 Task: Add an event with the title Second Project Risk Mitigation and Contingency Planning, date '2023/10/12', time 7:50 AM to 9:50 AMand add a description: Conduct a detailed analysis of each identified risk to determine its root causes, triggers, and potential warning signs. This analysis helps in understanding the nature and characteristics of each risk and provides insights into appropriate mitigation strategies., put the event into Yellow category . Add location for the event as: 123 Main Street, City Center, New York, USA, logged in from the account softage.8@softage.netand send the event invitation to softage.5@softage.net and softage.6@softage.net. Set a reminder for the event 15 minutes before
Action: Mouse moved to (125, 156)
Screenshot: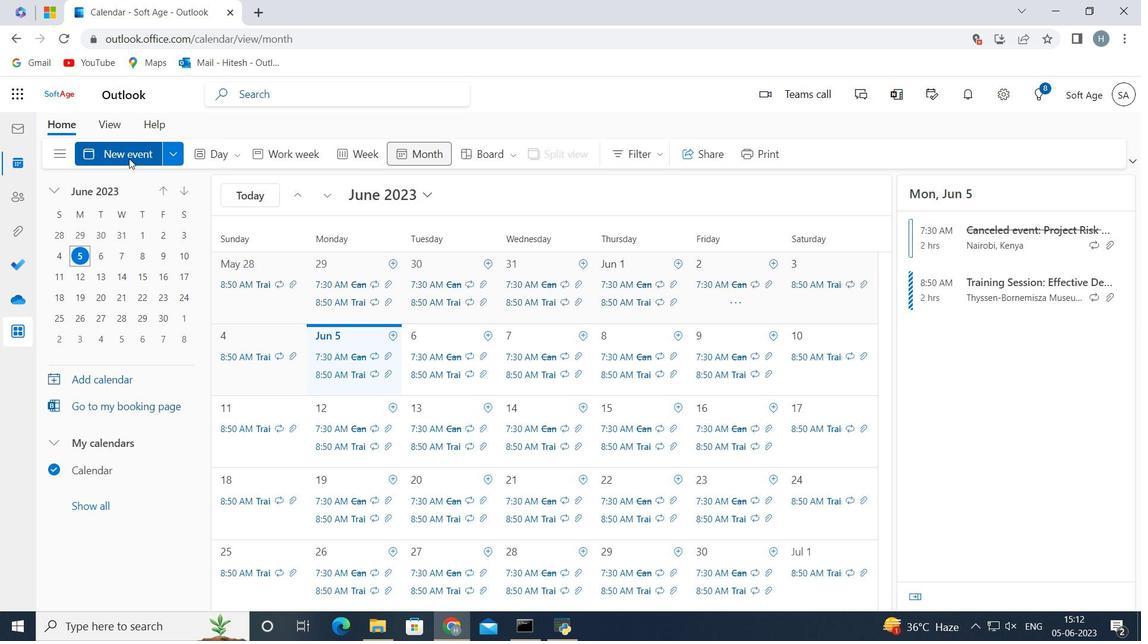 
Action: Mouse pressed left at (125, 156)
Screenshot: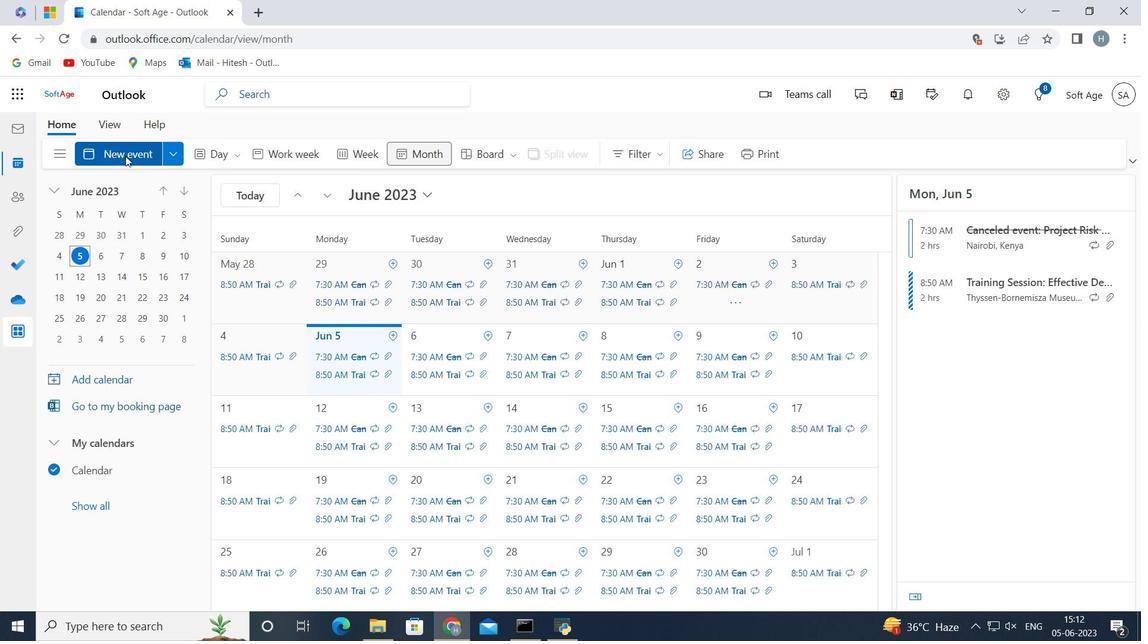 
Action: Mouse moved to (293, 241)
Screenshot: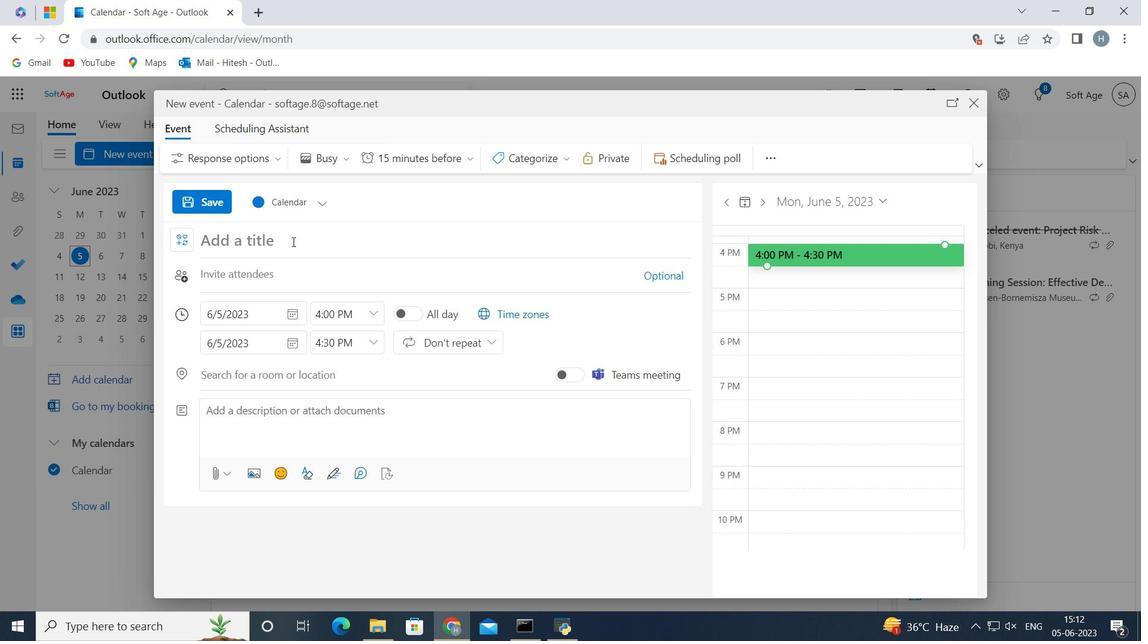 
Action: Mouse pressed left at (293, 241)
Screenshot: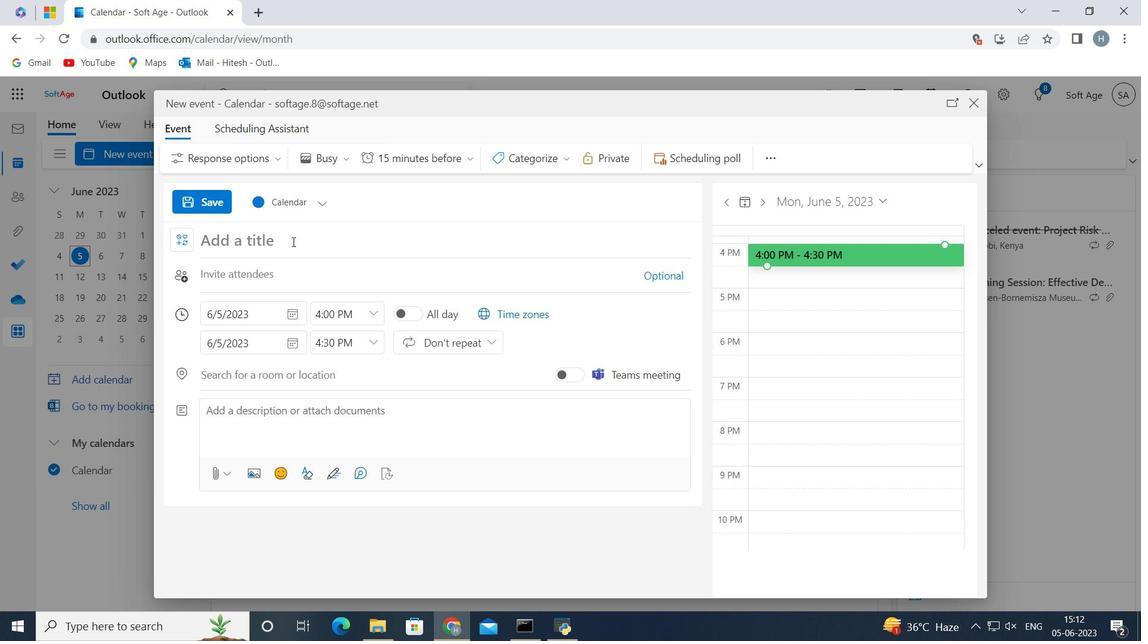 
Action: Key pressed <Key.shift>Second<Key.space><Key.shift>Project<Key.space><Key.shift>Risk<Key.space><Key.shift>Mitigation<Key.space>and<Key.space><Key.shift>Contingency<Key.space><Key.shift>Planning<Key.space>
Screenshot: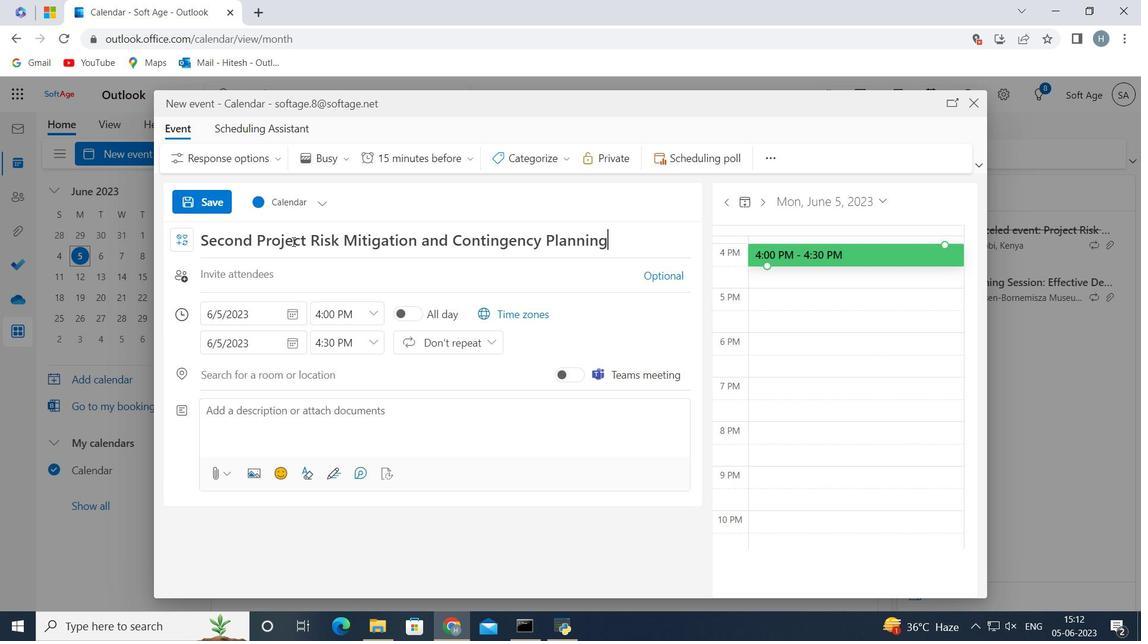 
Action: Mouse moved to (291, 312)
Screenshot: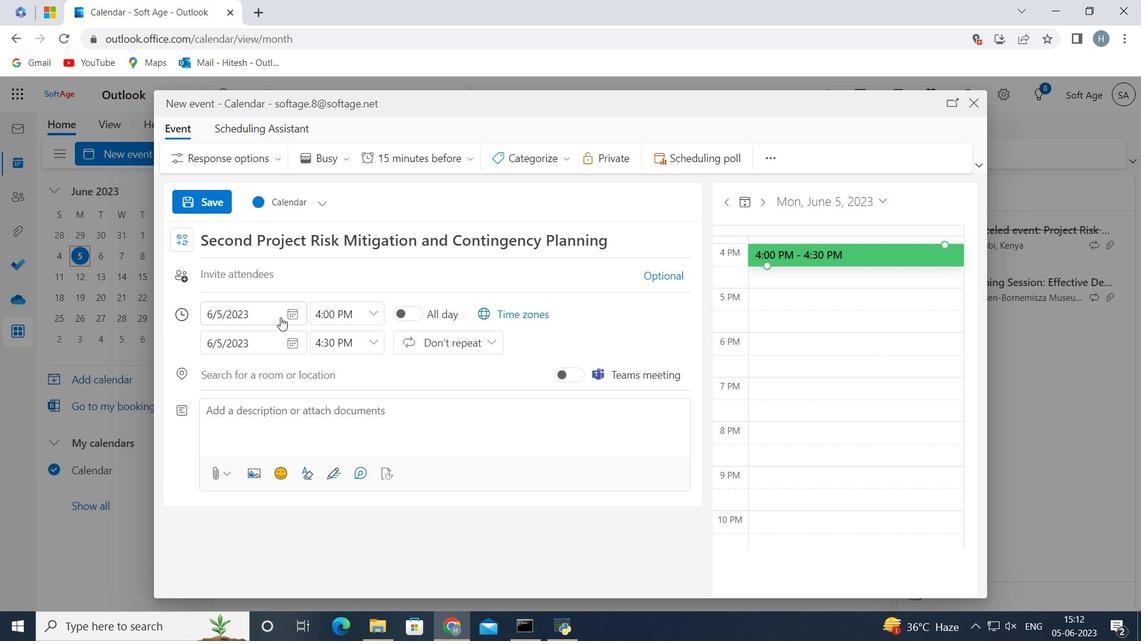 
Action: Mouse pressed left at (291, 312)
Screenshot: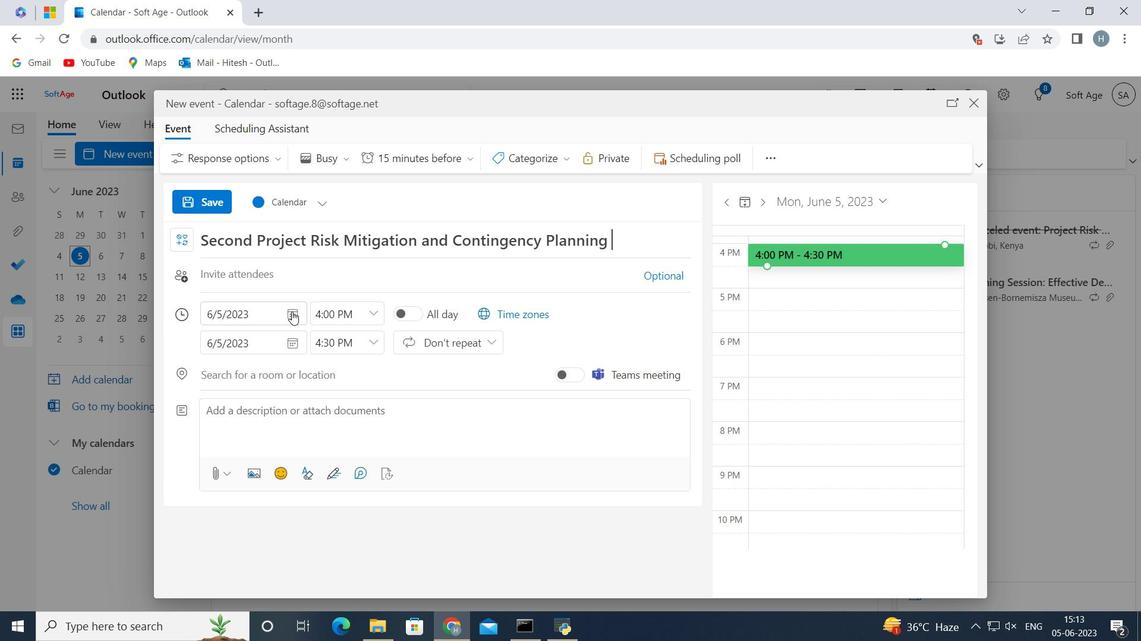 
Action: Mouse moved to (241, 343)
Screenshot: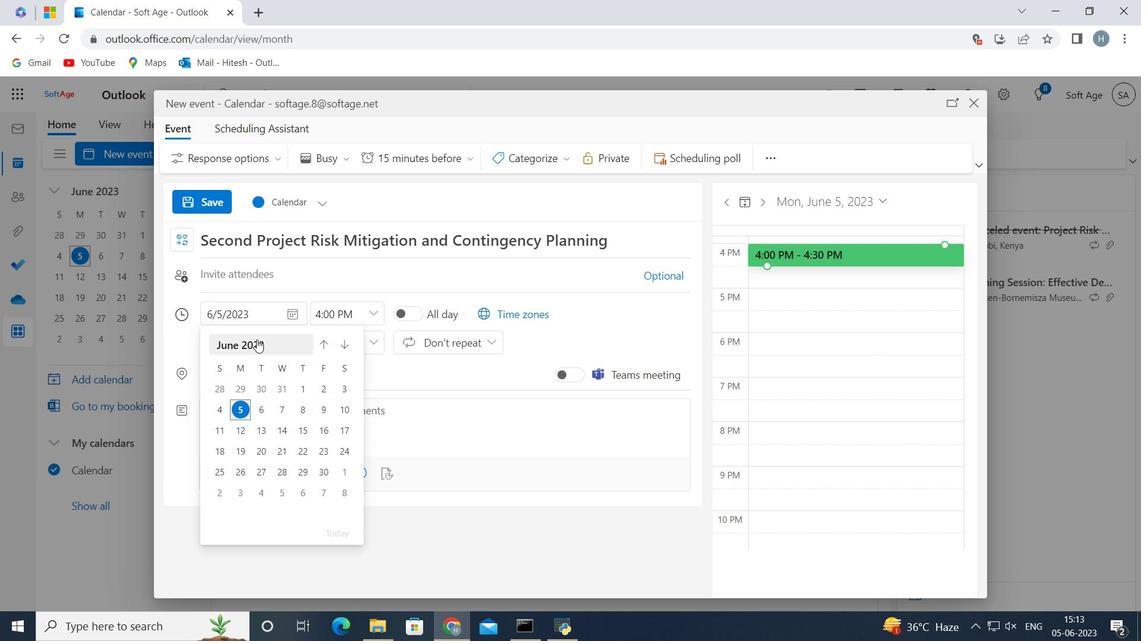 
Action: Mouse pressed left at (241, 343)
Screenshot: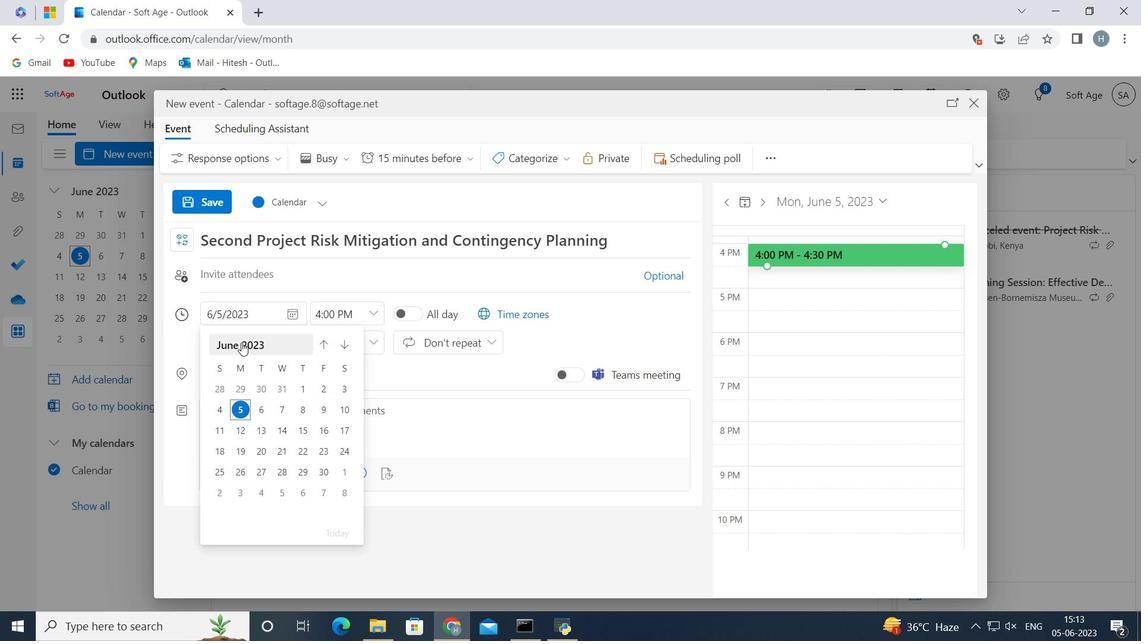 
Action: Mouse moved to (271, 452)
Screenshot: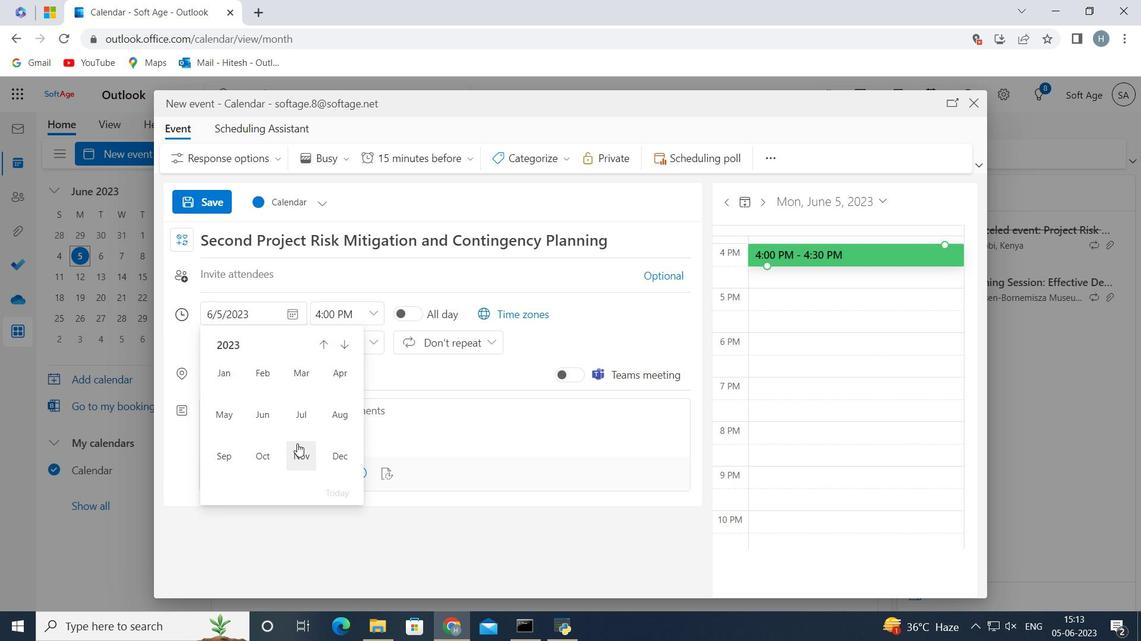 
Action: Mouse pressed left at (271, 452)
Screenshot: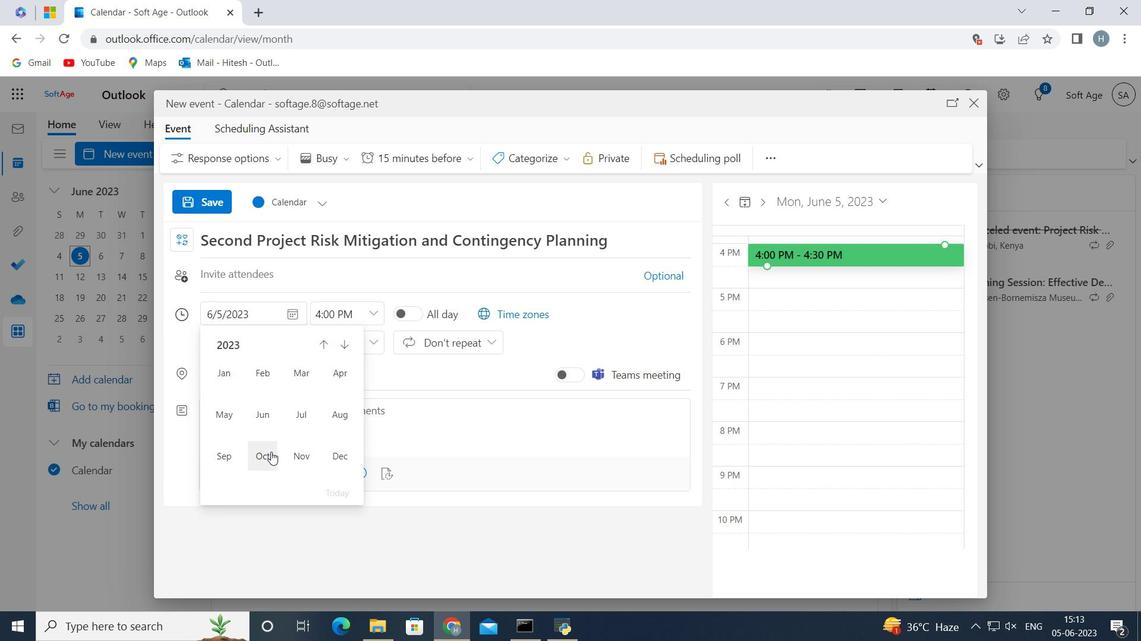 
Action: Mouse moved to (304, 410)
Screenshot: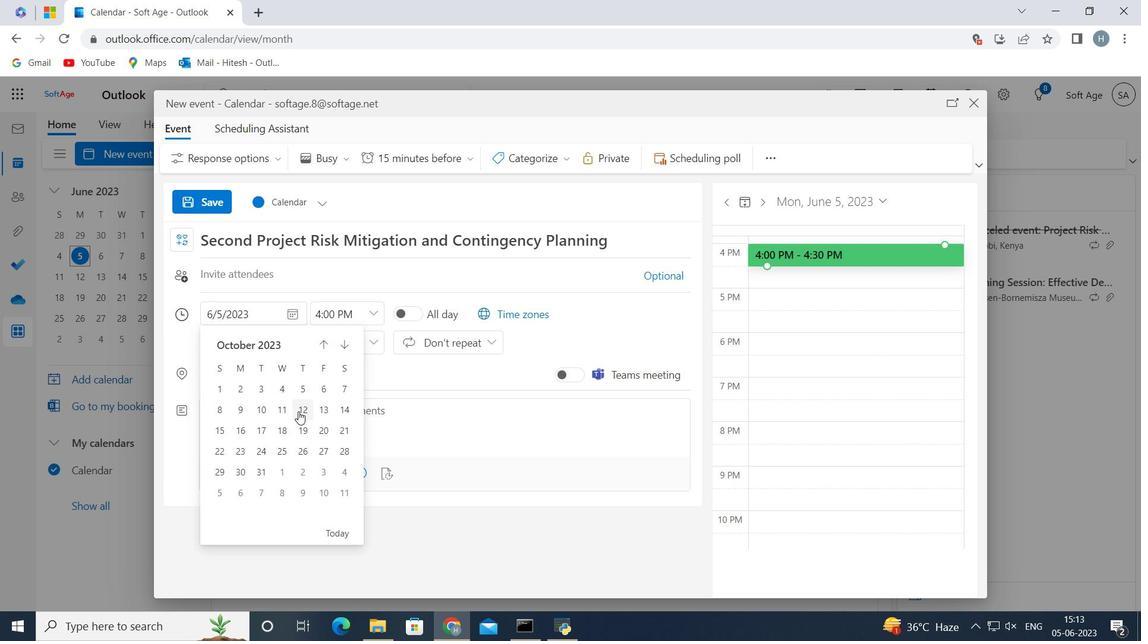 
Action: Mouse pressed left at (304, 410)
Screenshot: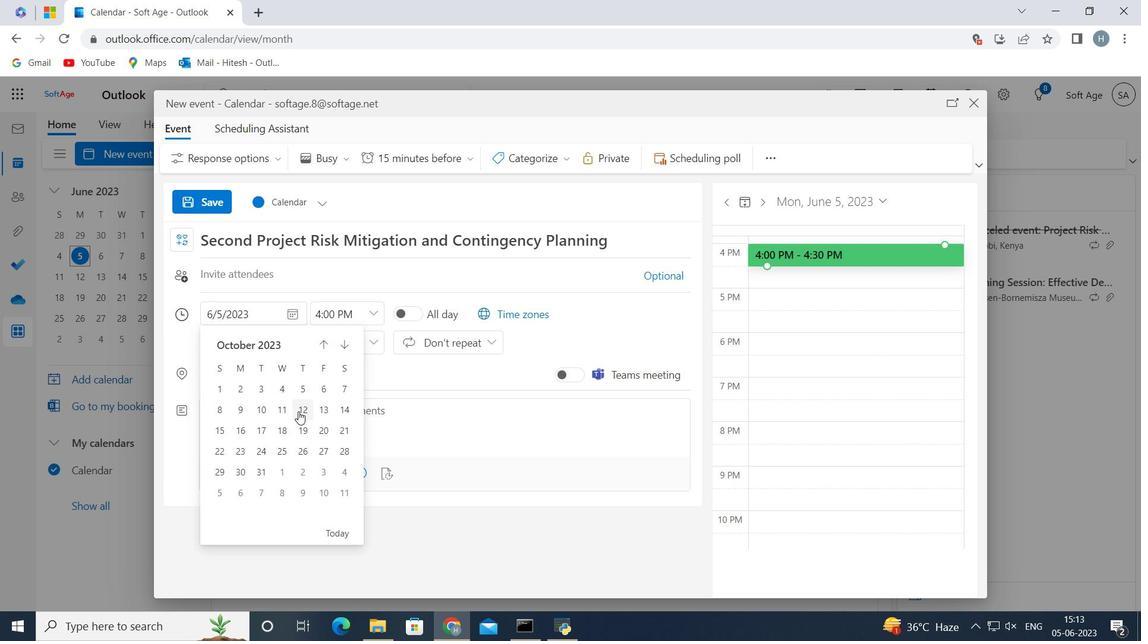 
Action: Mouse moved to (378, 310)
Screenshot: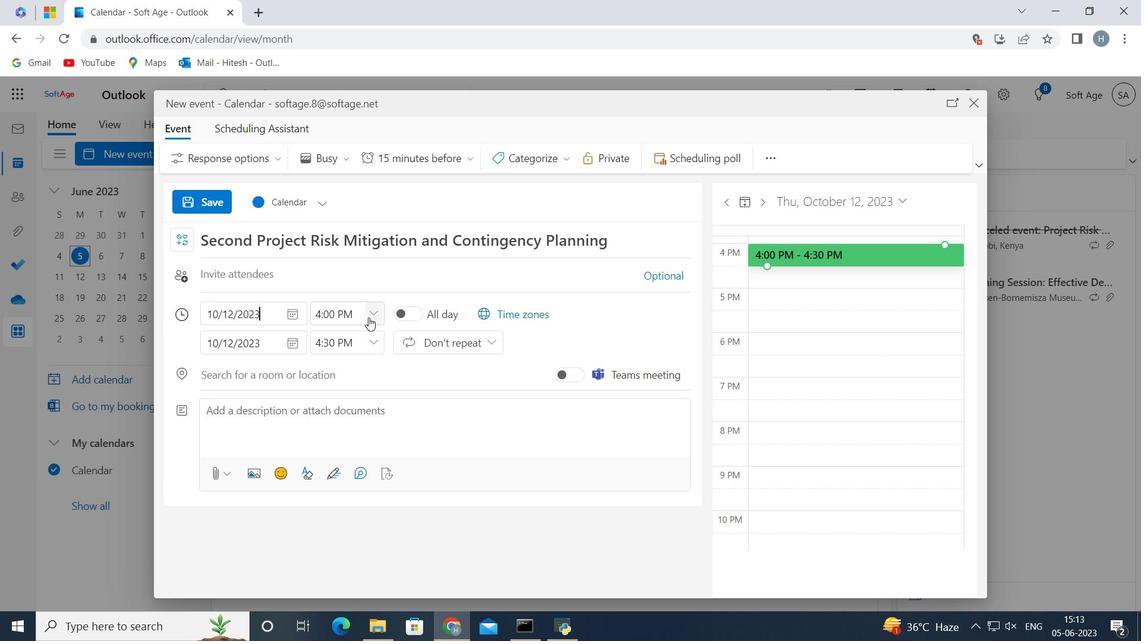 
Action: Mouse pressed left at (378, 310)
Screenshot: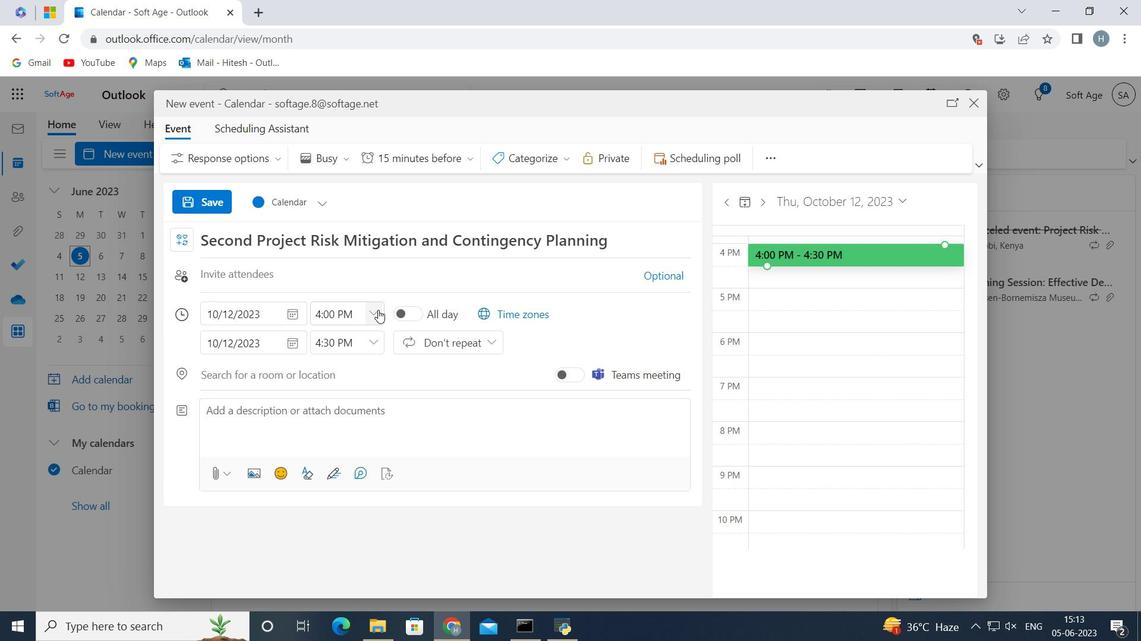 
Action: Mouse moved to (335, 391)
Screenshot: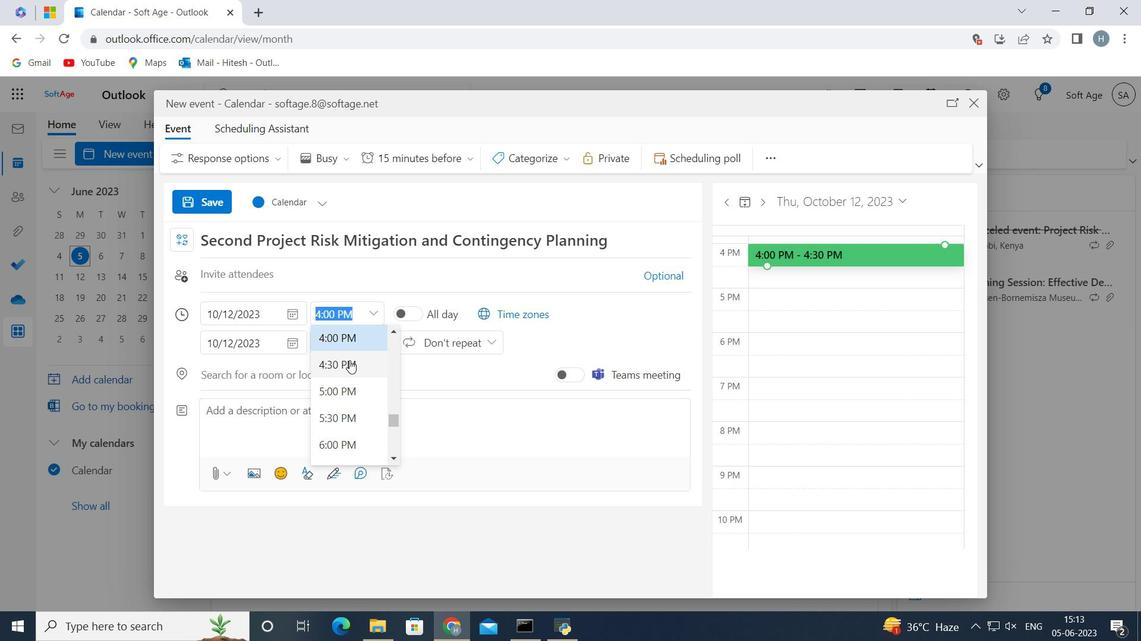 
Action: Mouse scrolled (335, 392) with delta (0, 0)
Screenshot: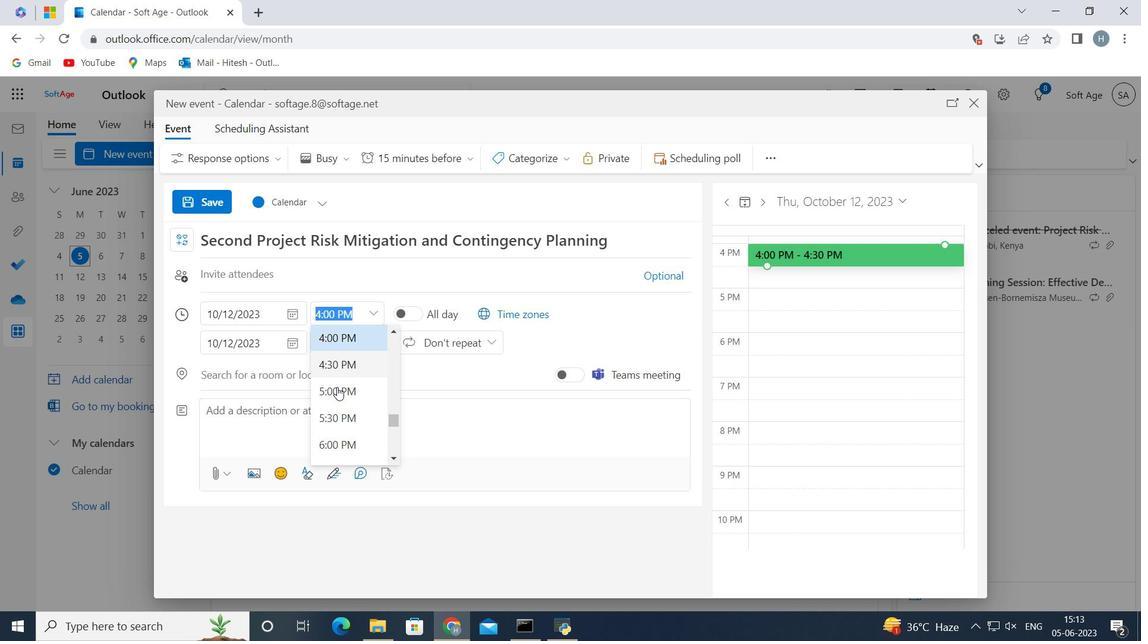 
Action: Mouse scrolled (335, 392) with delta (0, 0)
Screenshot: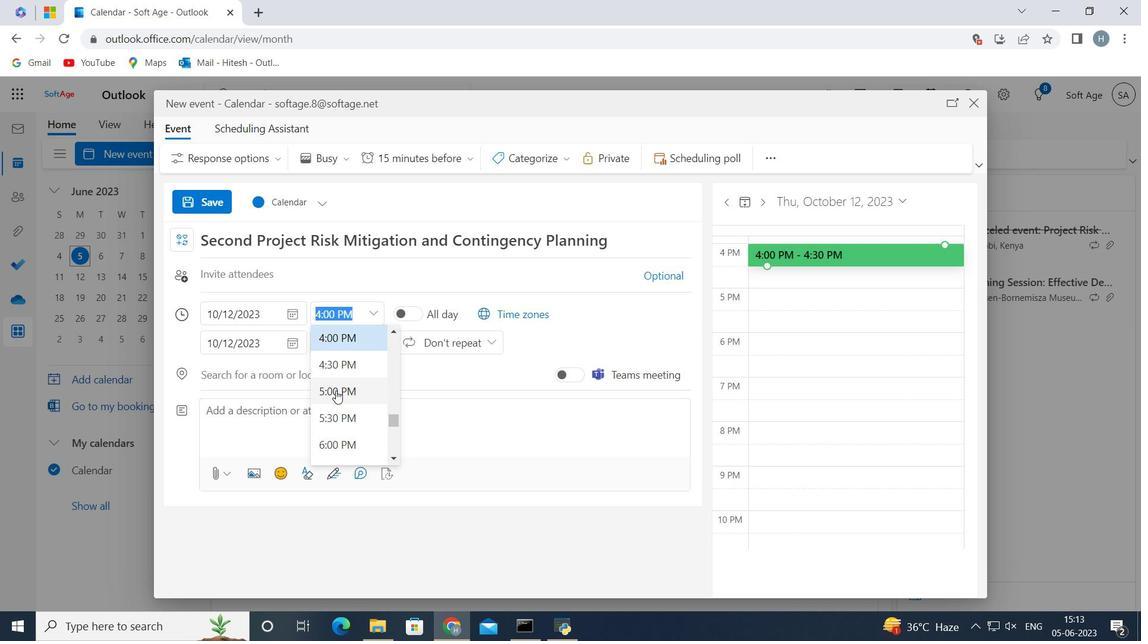 
Action: Mouse scrolled (335, 392) with delta (0, 0)
Screenshot: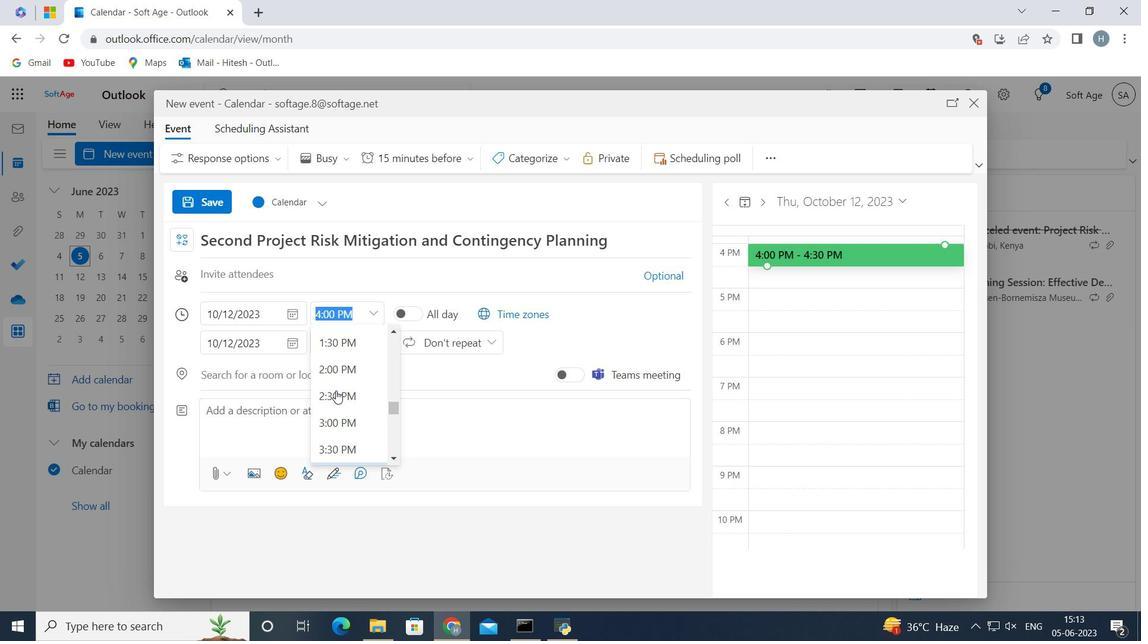 
Action: Mouse scrolled (335, 392) with delta (0, 0)
Screenshot: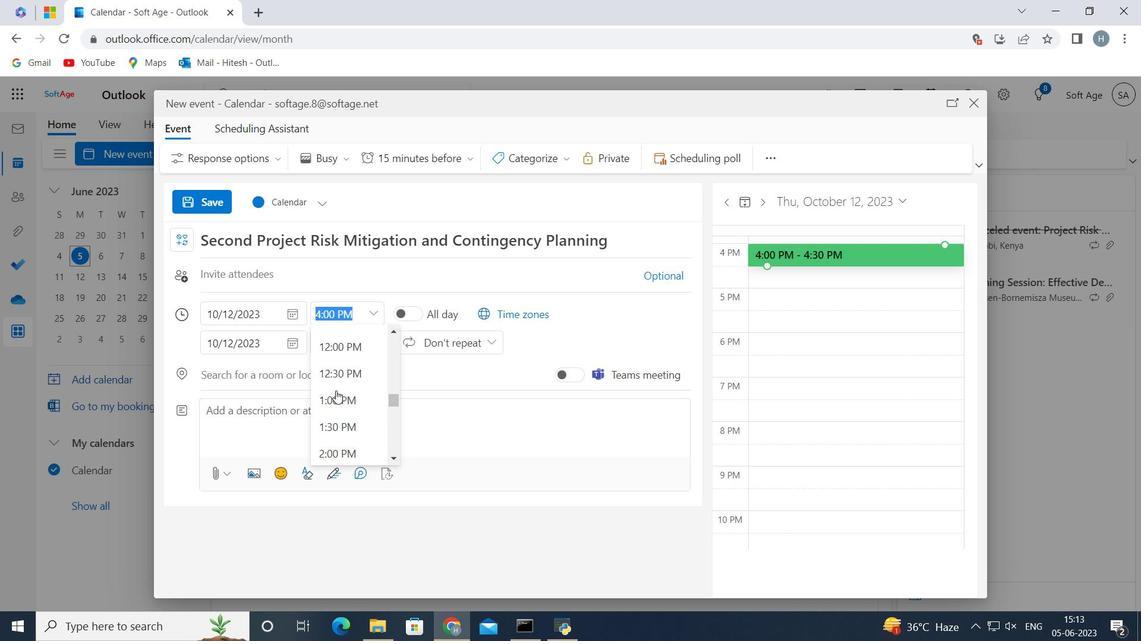 
Action: Mouse scrolled (335, 392) with delta (0, 0)
Screenshot: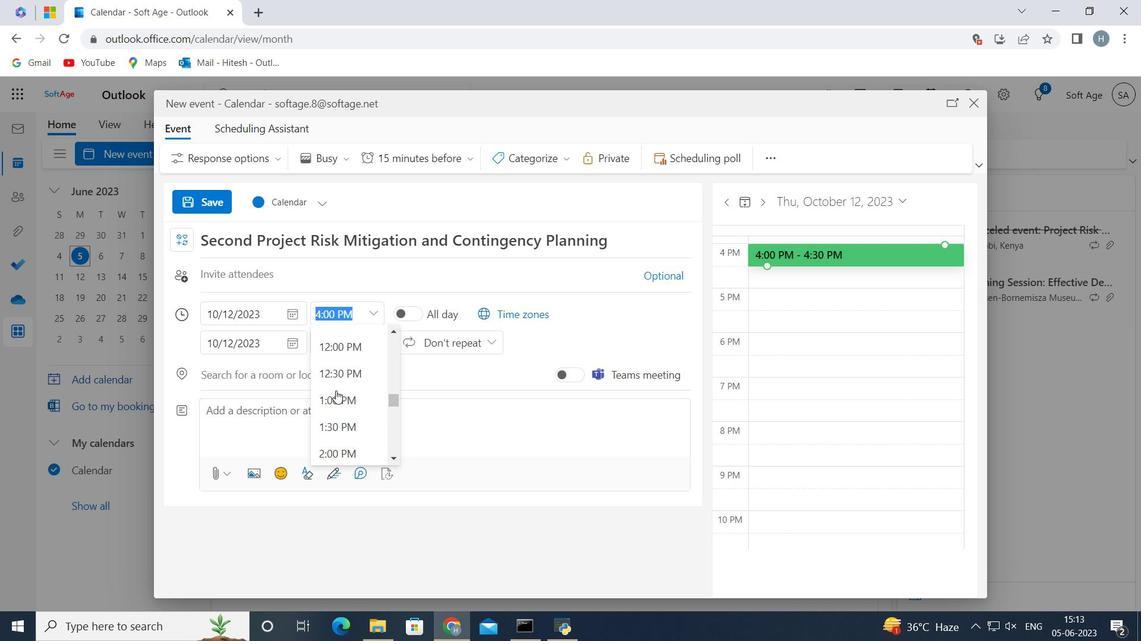 
Action: Mouse scrolled (335, 392) with delta (0, 0)
Screenshot: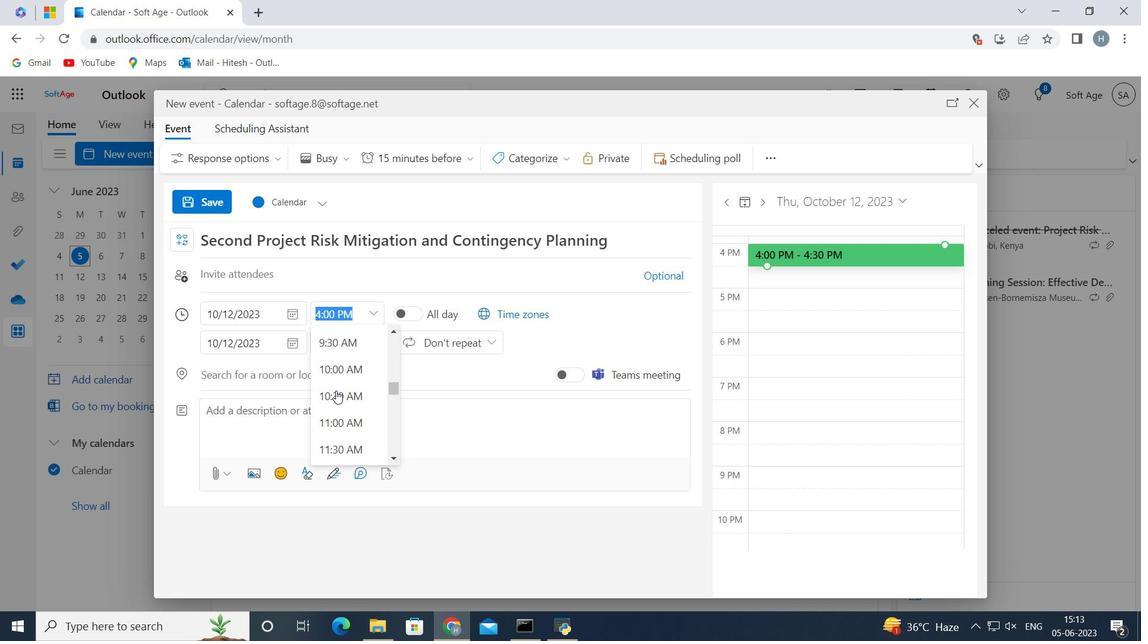
Action: Mouse scrolled (335, 392) with delta (0, 0)
Screenshot: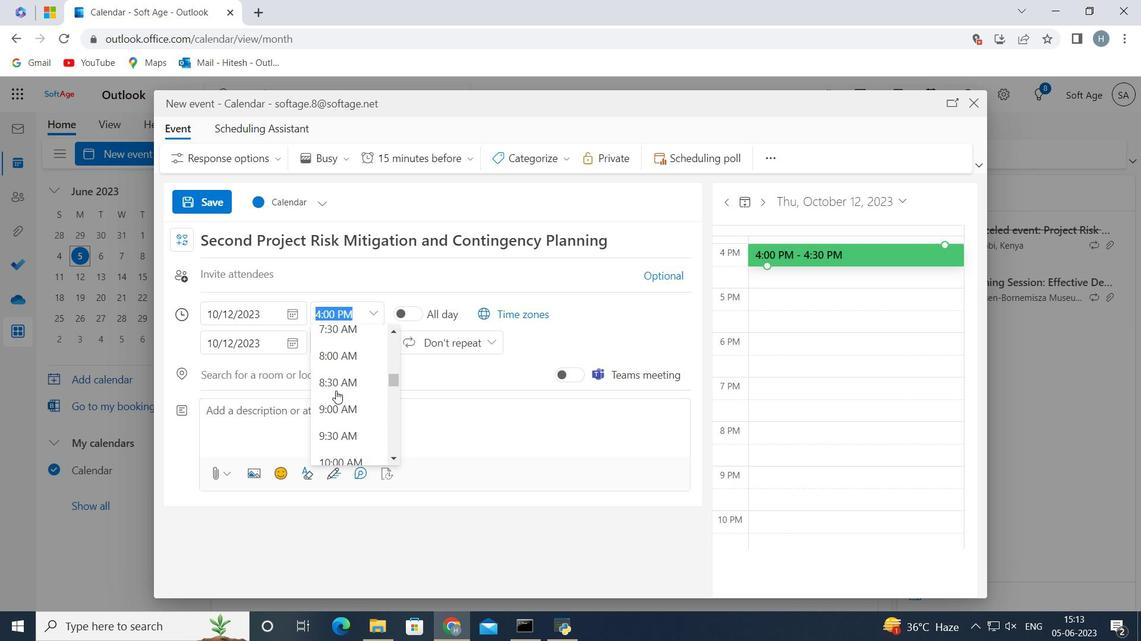
Action: Mouse moved to (329, 400)
Screenshot: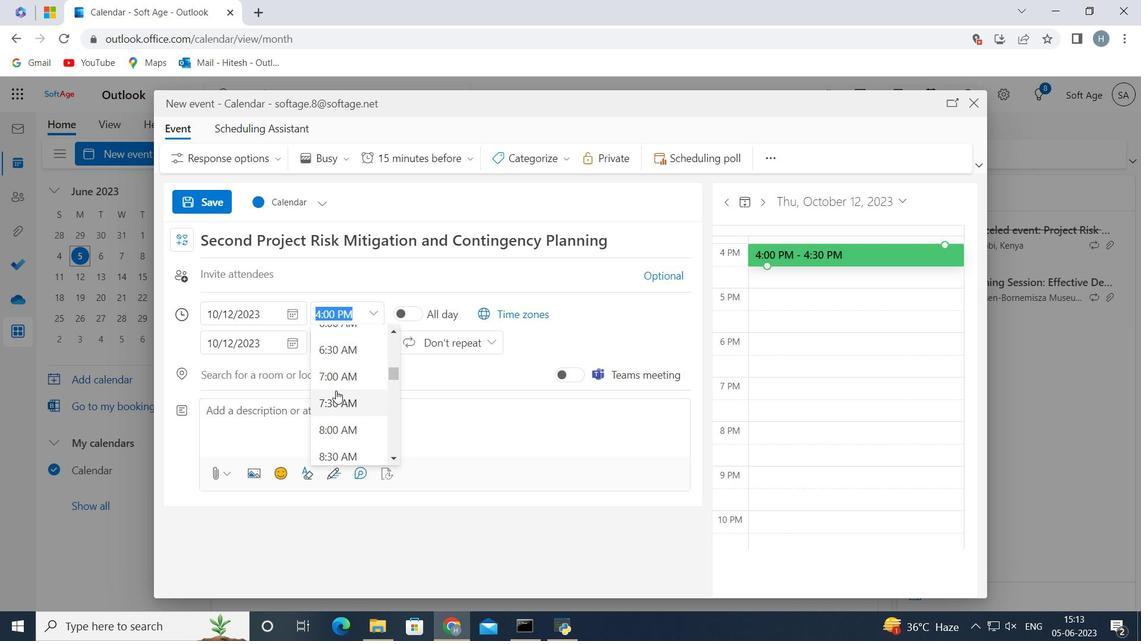 
Action: Mouse pressed left at (329, 400)
Screenshot: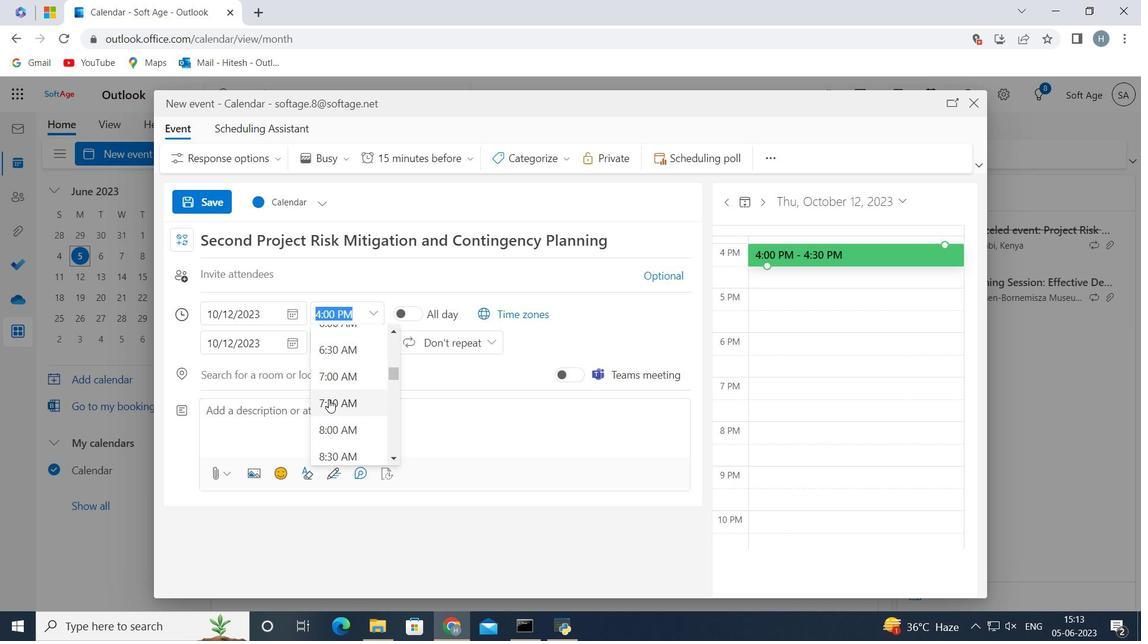 
Action: Mouse moved to (330, 310)
Screenshot: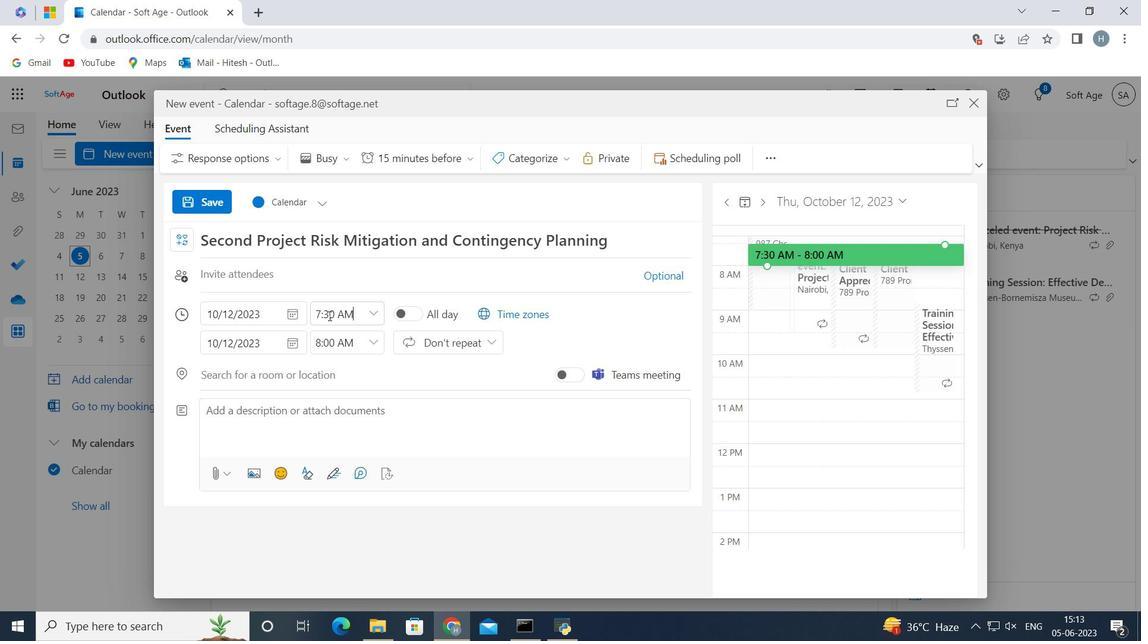 
Action: Mouse pressed left at (330, 310)
Screenshot: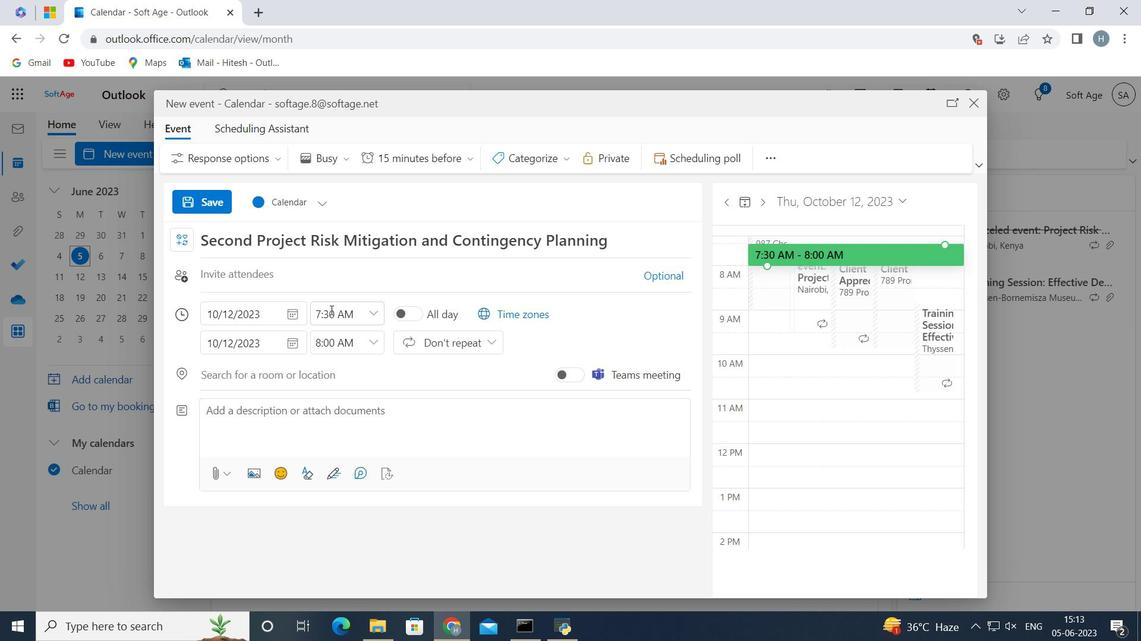 
Action: Key pressed <Key.backspace>5
Screenshot: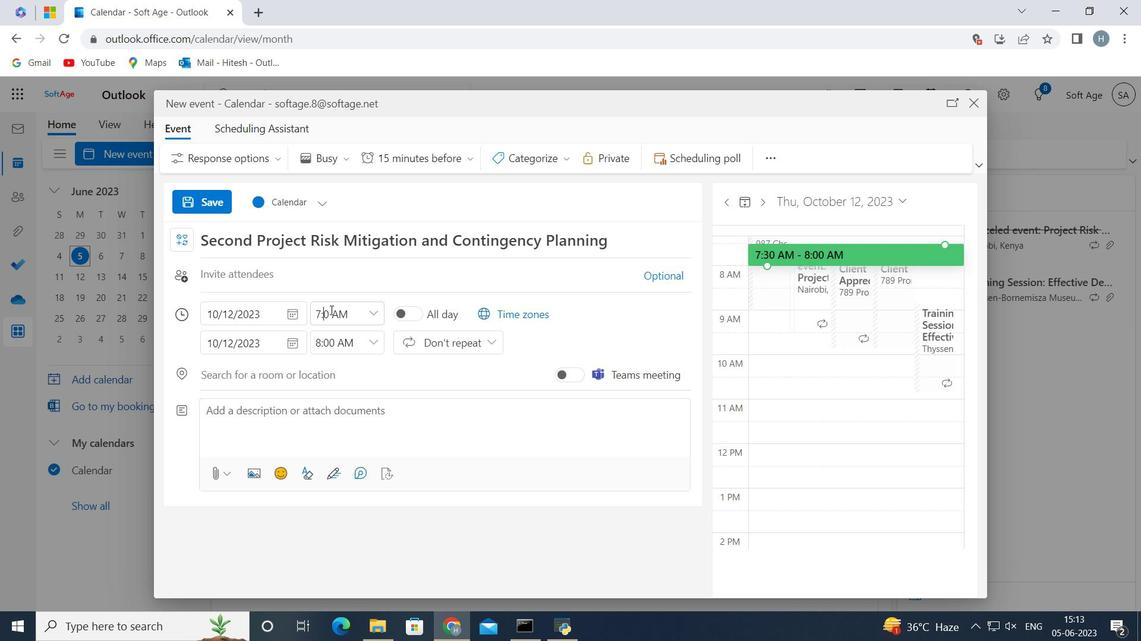 
Action: Mouse moved to (368, 341)
Screenshot: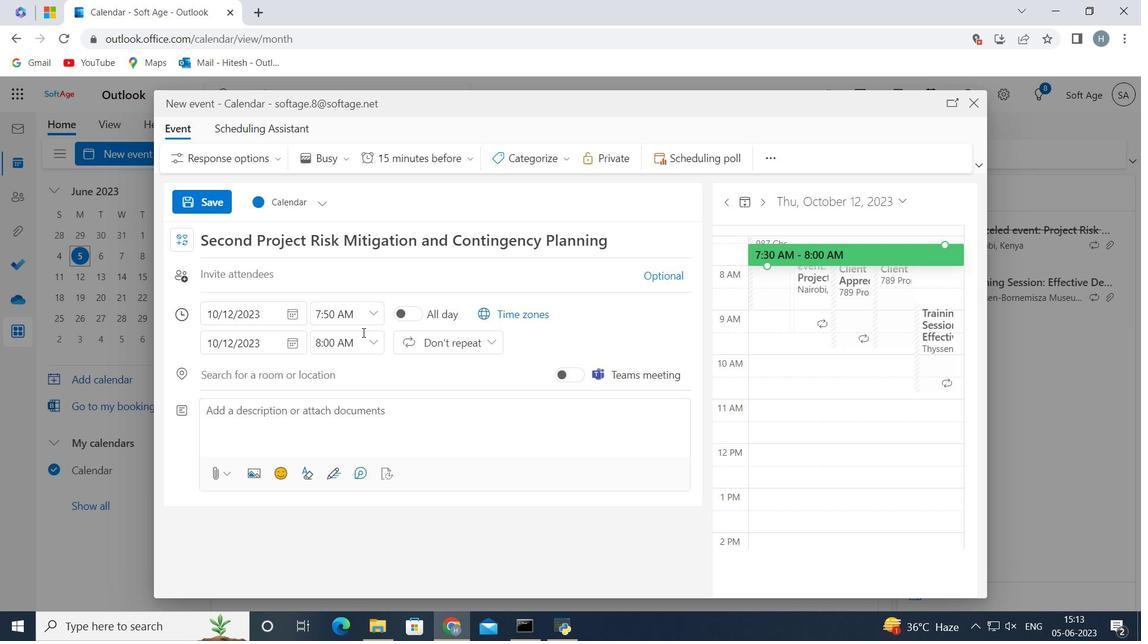 
Action: Mouse pressed left at (368, 341)
Screenshot: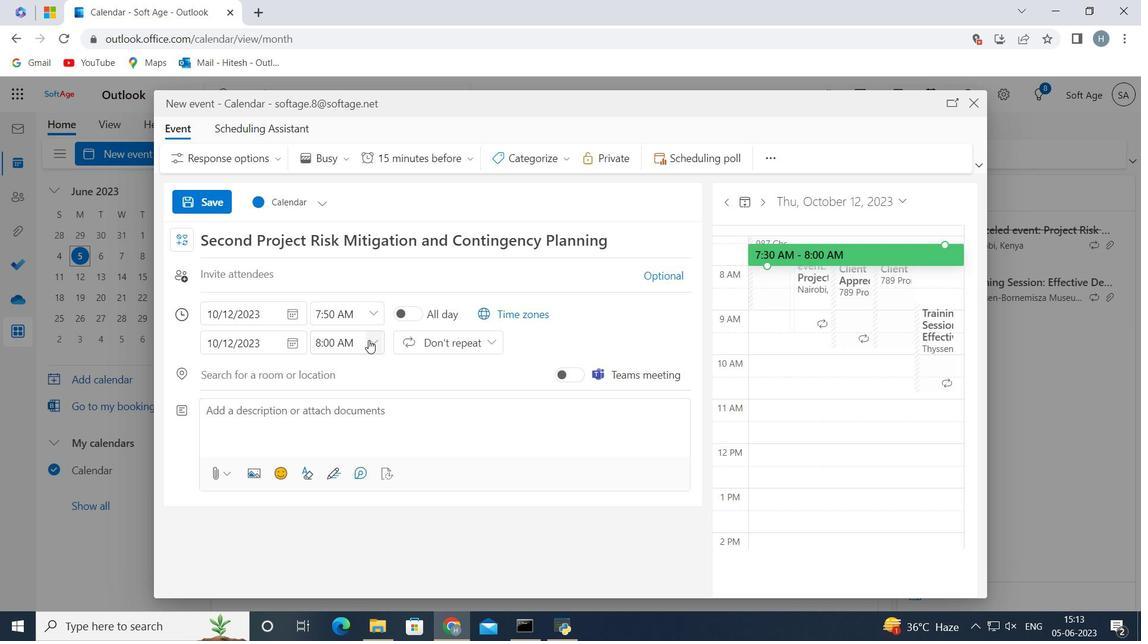 
Action: Mouse moved to (354, 443)
Screenshot: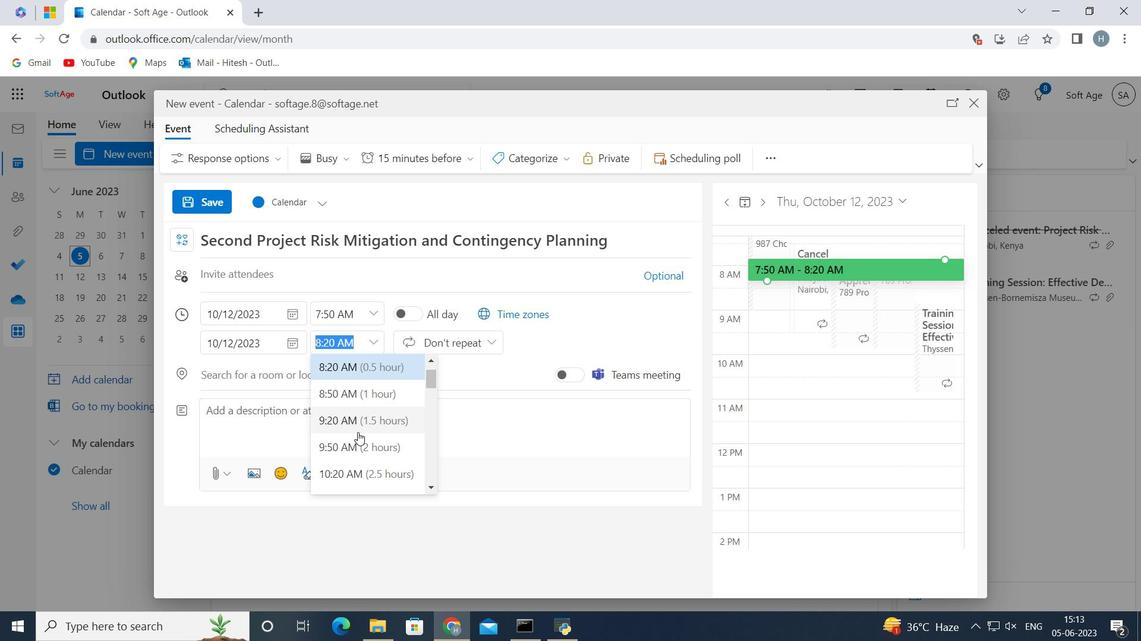 
Action: Mouse pressed left at (354, 443)
Screenshot: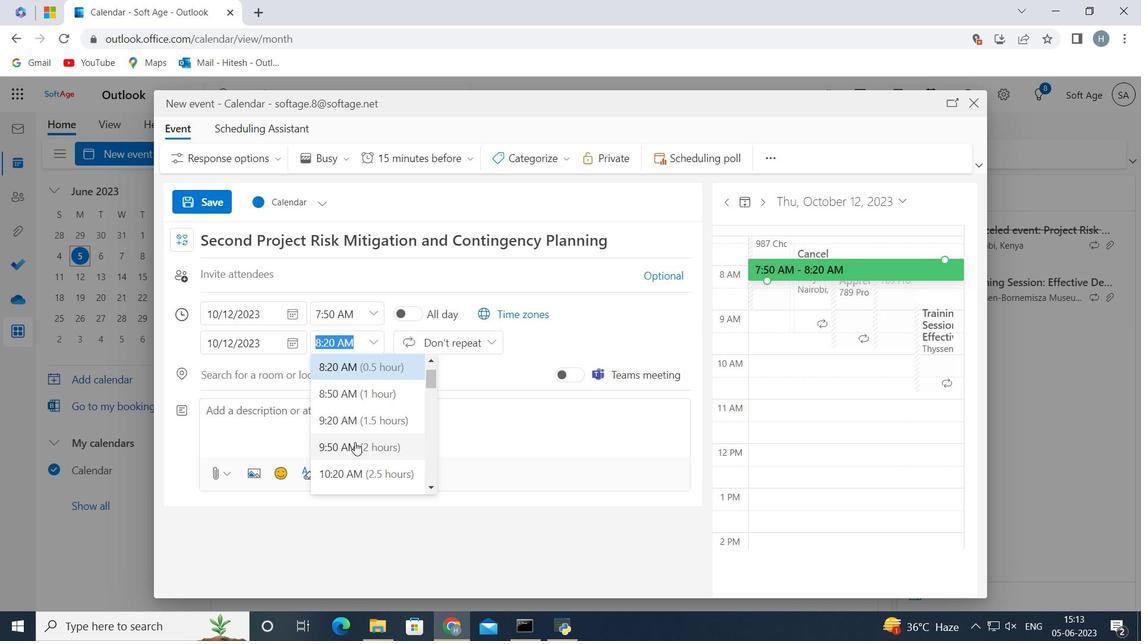 
Action: Mouse moved to (315, 407)
Screenshot: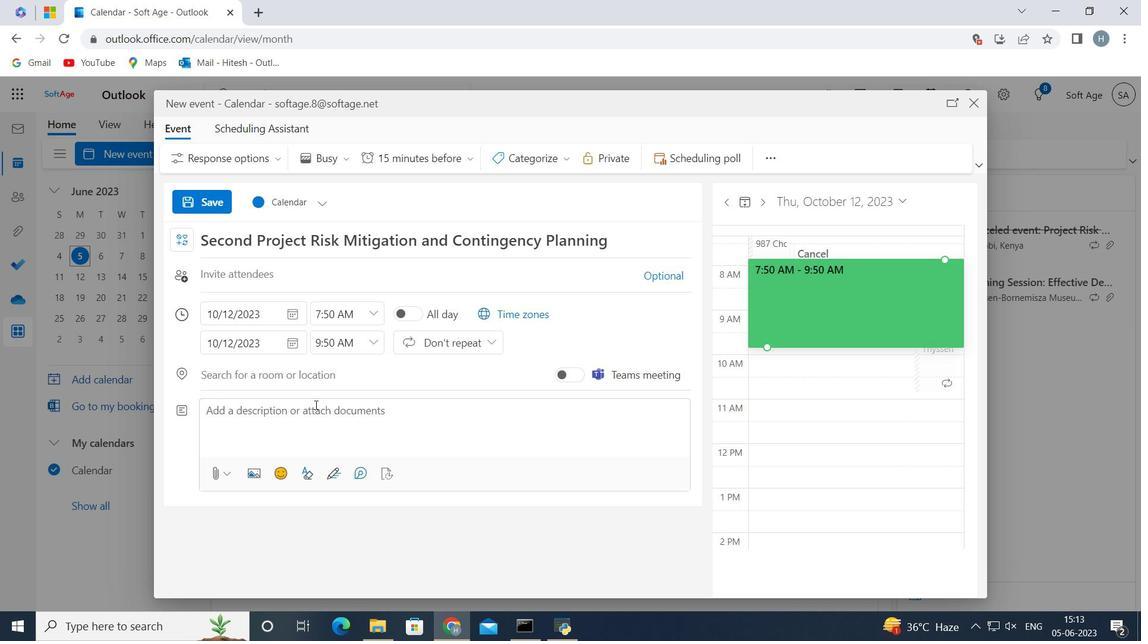 
Action: Mouse pressed left at (315, 407)
Screenshot: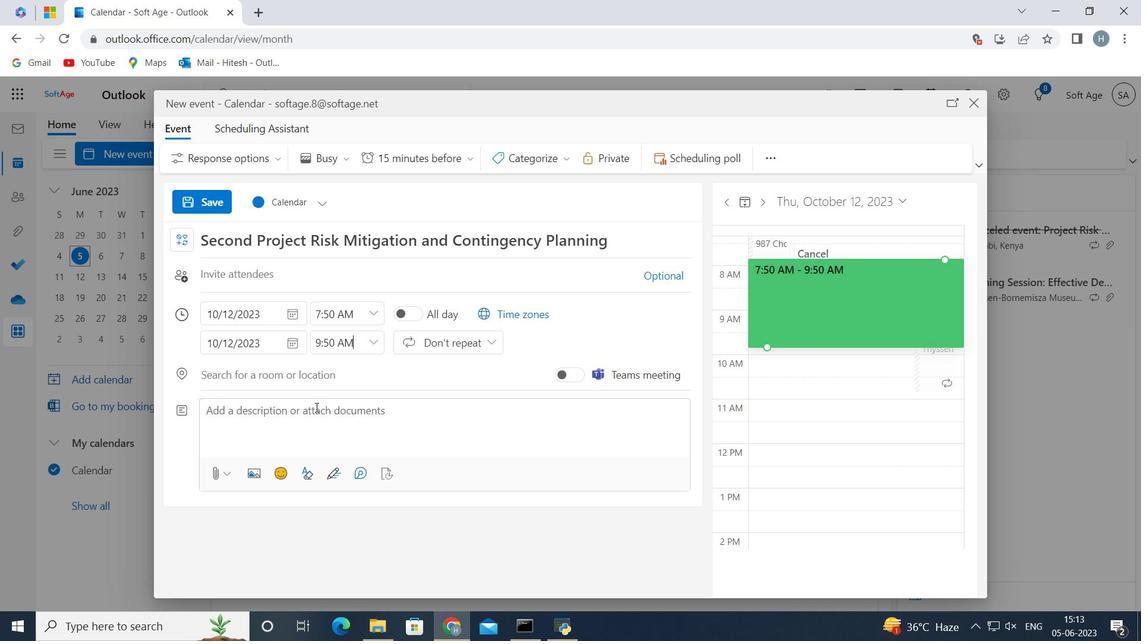 
Action: Key pressed <Key.shift>Conduct<Key.space>a<Key.space>detailed<Key.space>analysis<Key.space>of<Key.space>each<Key.space>identified<Key.space>risk<Key.space>to<Key.space>determine<Key.space>its<Key.space>root<Key.space>causes,<Key.space>triggers,<Key.space>and<Key.space>potential<Key.space>warning<Key.space>signs.<Key.space><Key.shift>This<Key.space>analysis<Key.space>helps<Key.space>in<Key.space>understanding<Key.space>the<Key.space>nature<Key.space>and<Key.space>characteristics<Key.space>of<Key.space>each<Key.space>risk<Key.space>and<Key.space>provides<Key.space>insights<Key.space>into<Key.space>appropriate<Key.space>mitif<Key.backspace>gation<Key.space>strategies.<Key.space>
Screenshot: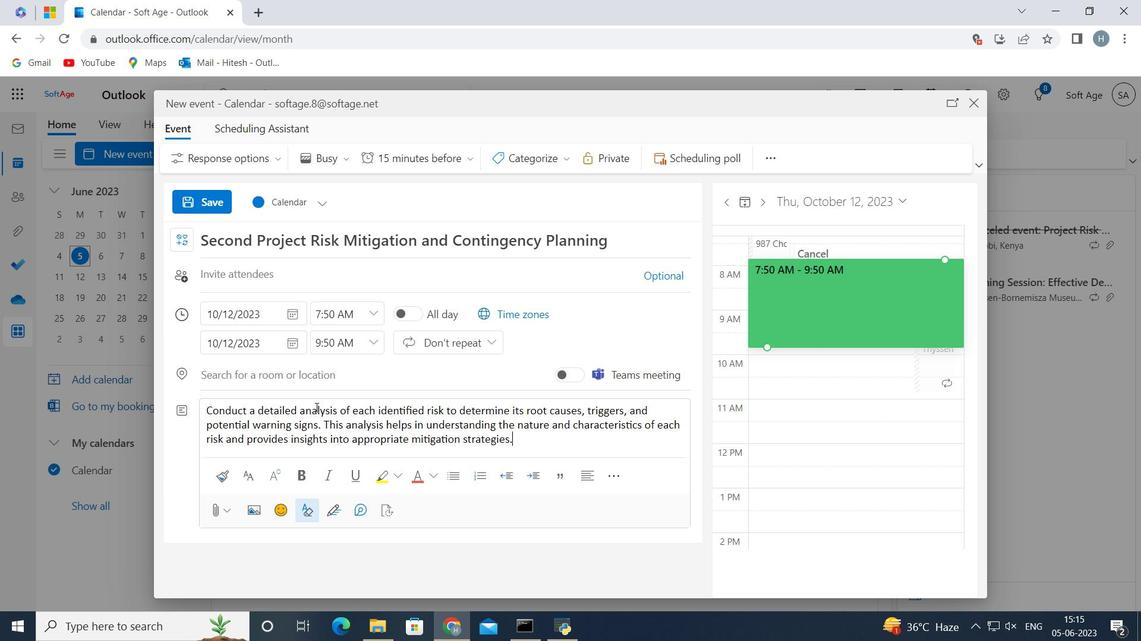 
Action: Mouse scrolled (315, 408) with delta (0, 0)
Screenshot: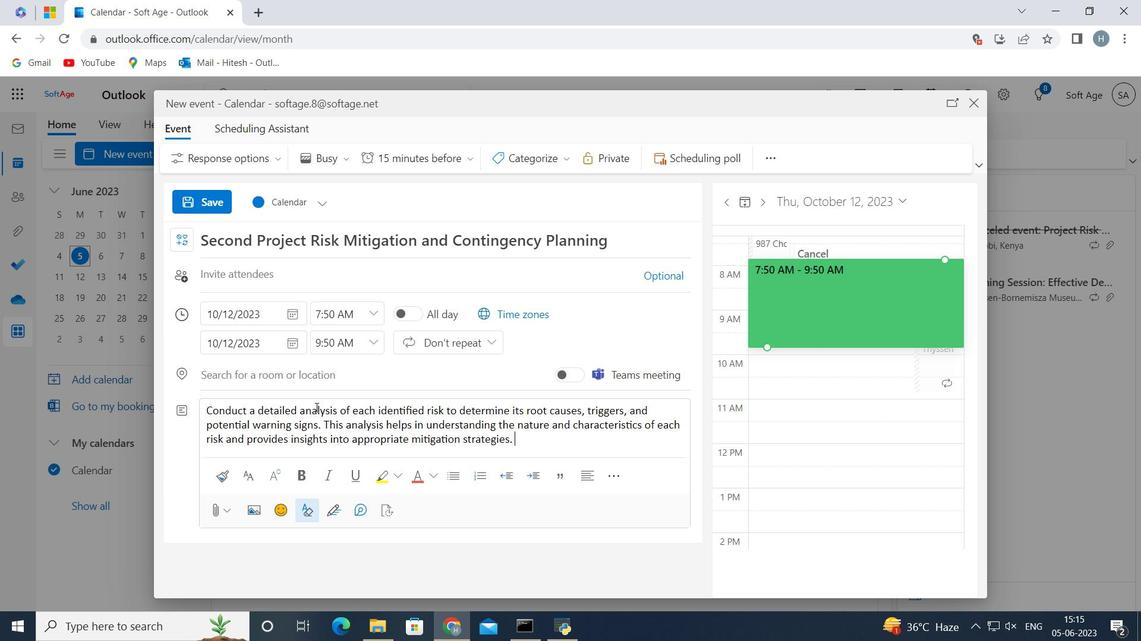
Action: Mouse moved to (528, 162)
Screenshot: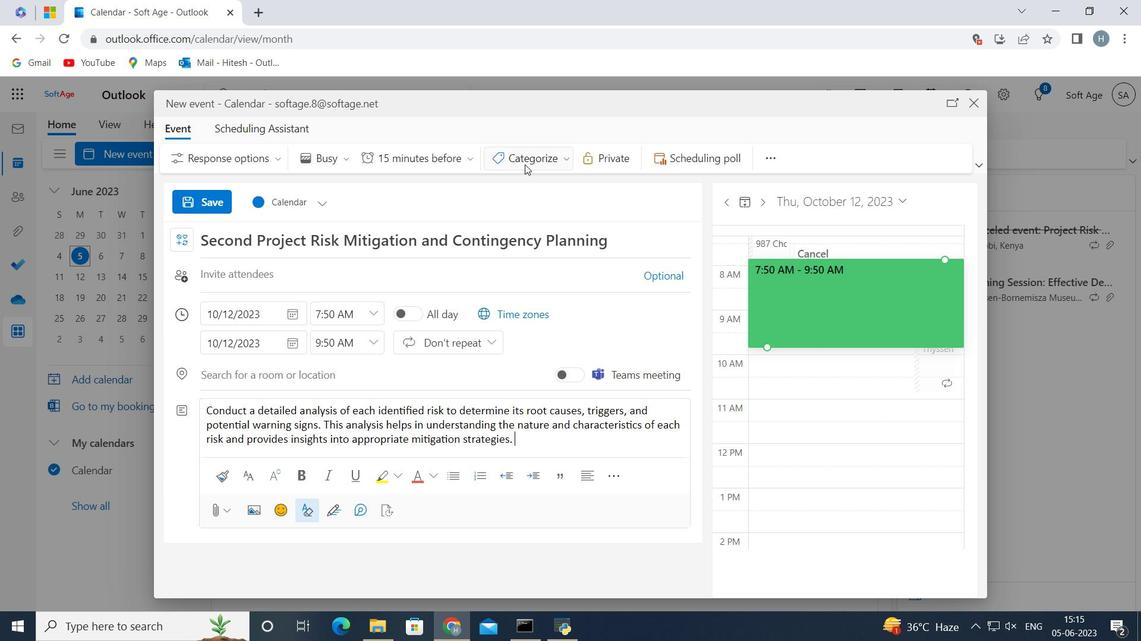 
Action: Mouse pressed left at (528, 162)
Screenshot: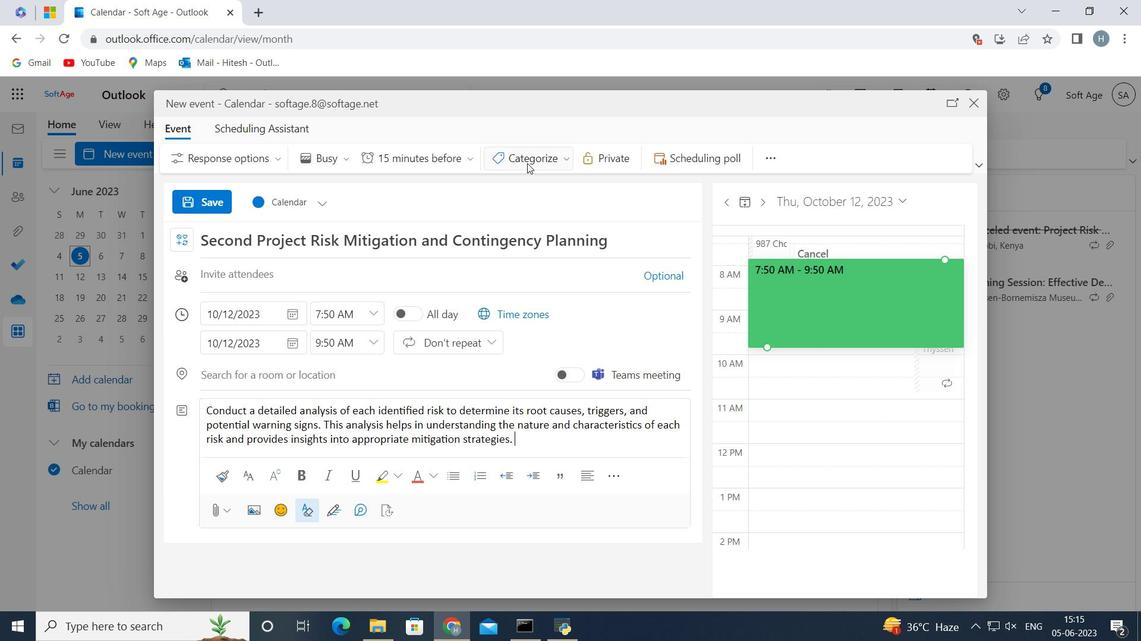 
Action: Mouse moved to (529, 304)
Screenshot: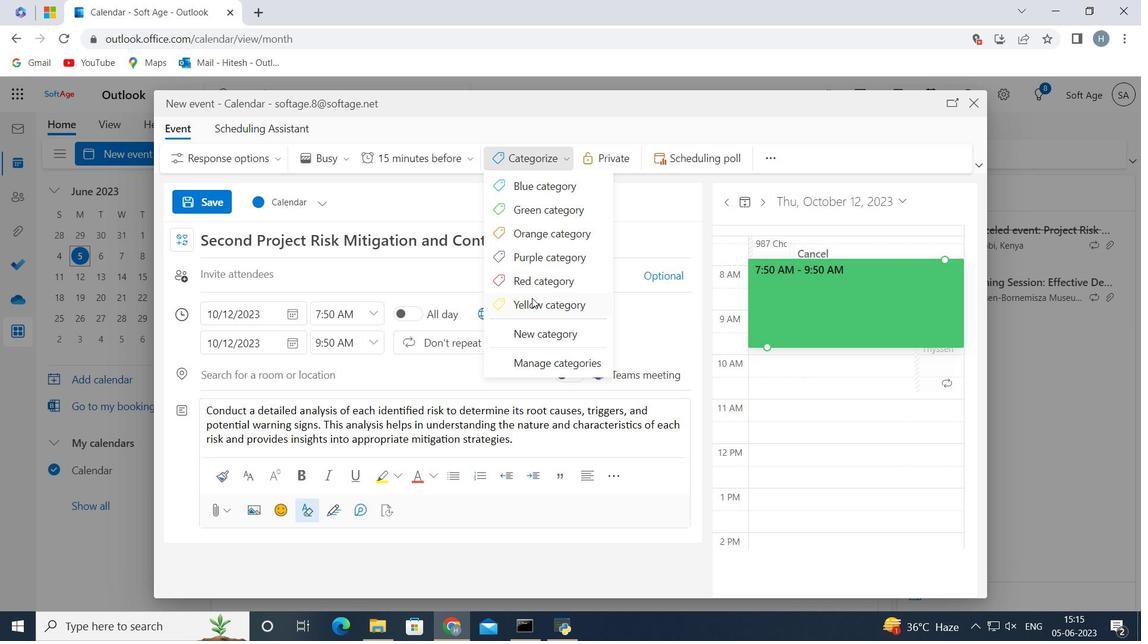 
Action: Mouse pressed left at (529, 304)
Screenshot: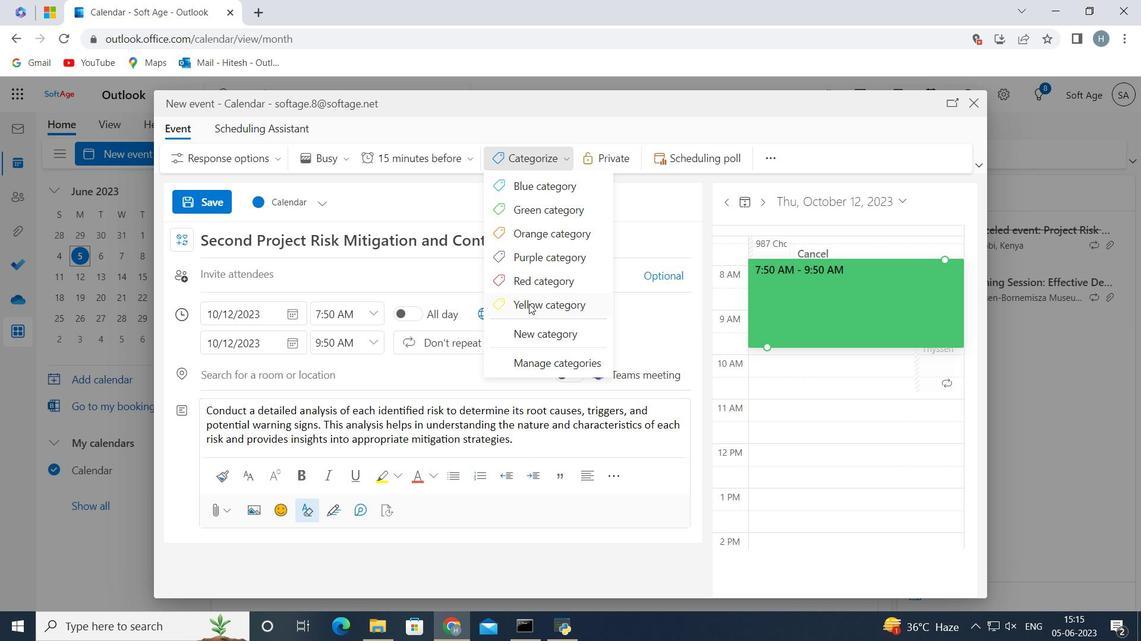 
Action: Mouse moved to (405, 376)
Screenshot: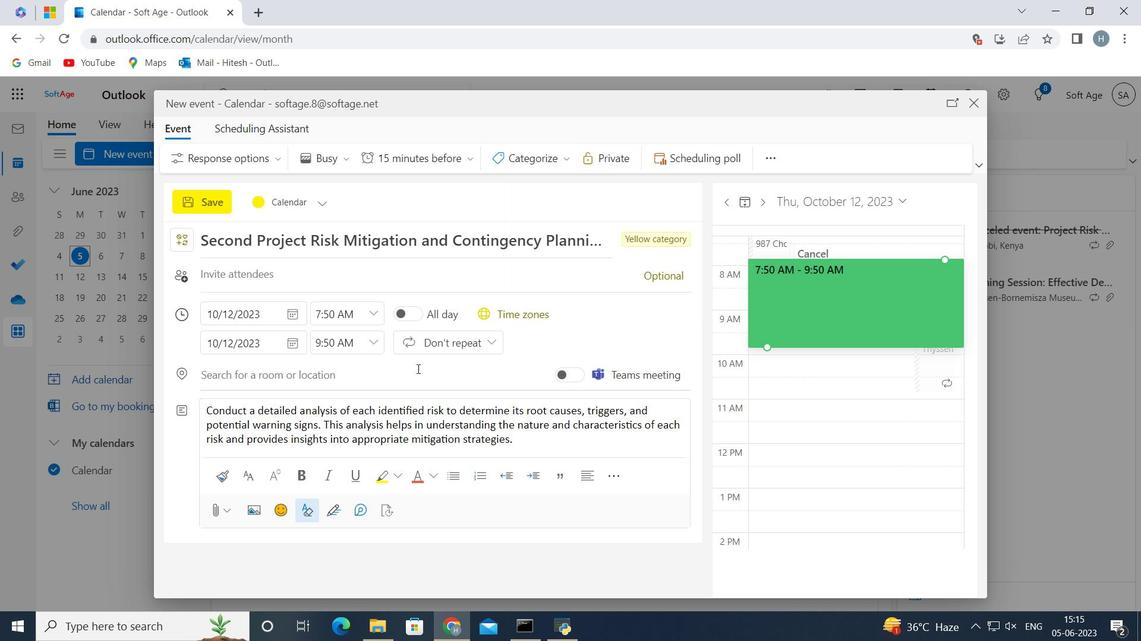 
Action: Mouse pressed left at (405, 376)
Screenshot: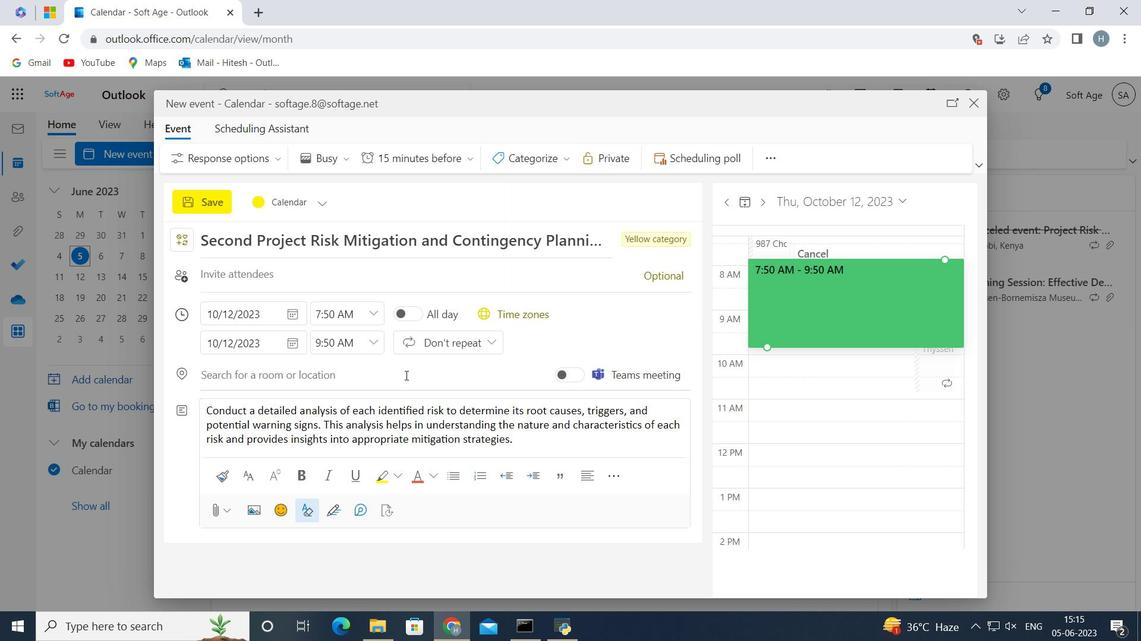 
Action: Key pressed 123<Key.space><Key.shift>Main<Key.space><Key.shift>Street,<Key.space><Key.shift>City<Key.space><Key.shift>Center,<Key.space><Key.shift>New<Key.space><Key.shift><Key.shift><Key.shift>York<Key.space>,<Key.backspace><Key.backspace>,<Key.space><Key.shift>USA<Key.space>
Screenshot: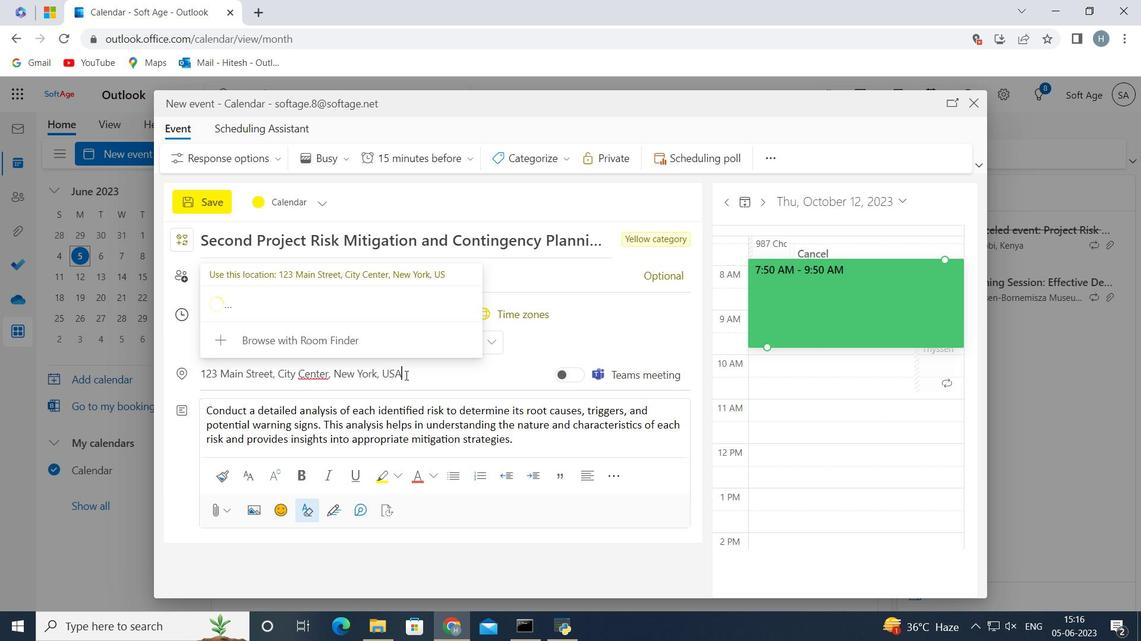 
Action: Mouse moved to (436, 376)
Screenshot: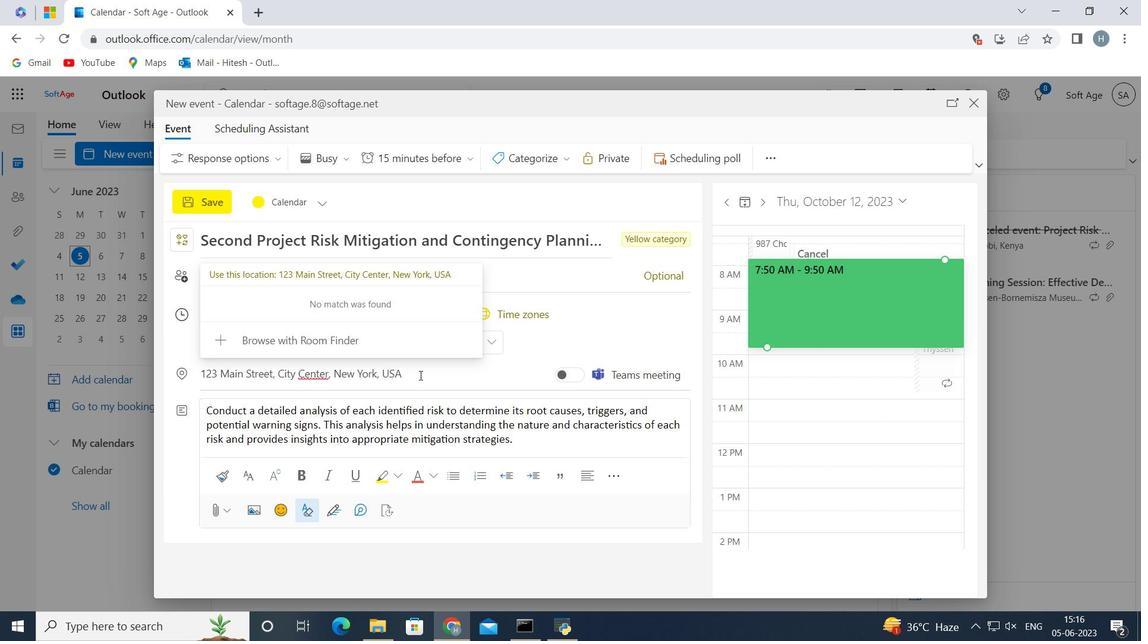 
Action: Mouse pressed left at (436, 376)
Screenshot: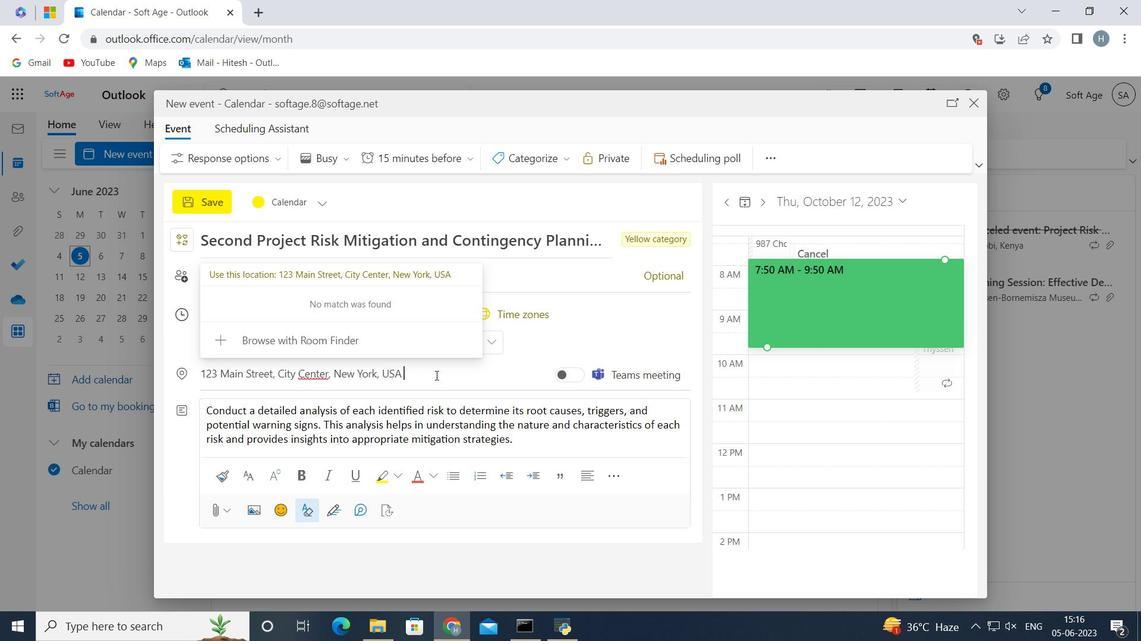 
Action: Mouse moved to (607, 304)
Screenshot: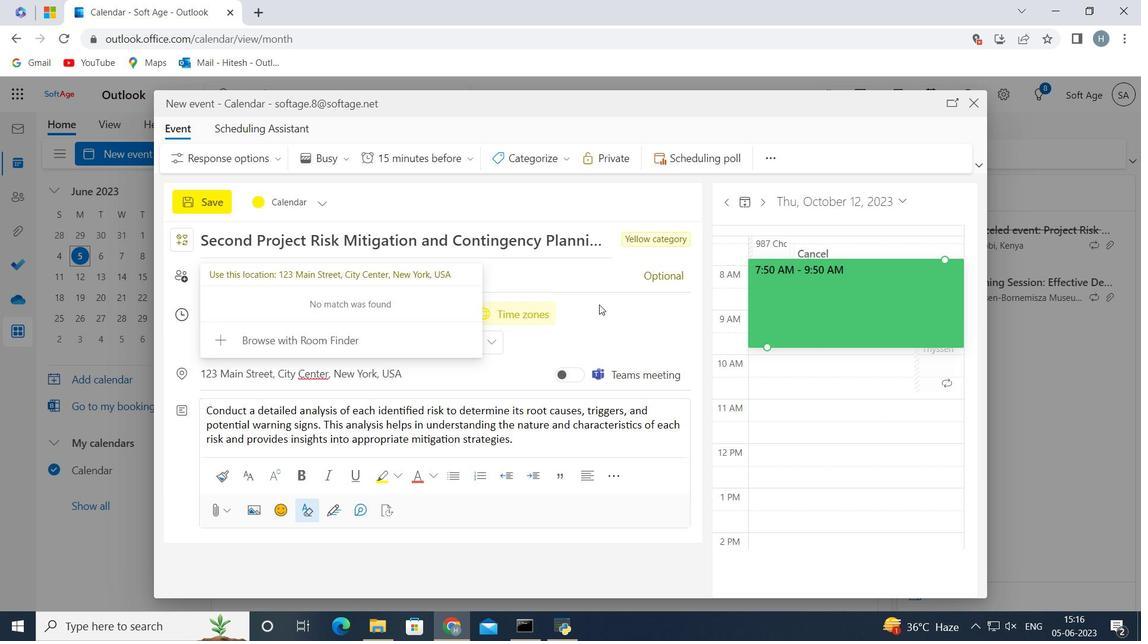 
Action: Mouse pressed left at (607, 304)
Screenshot: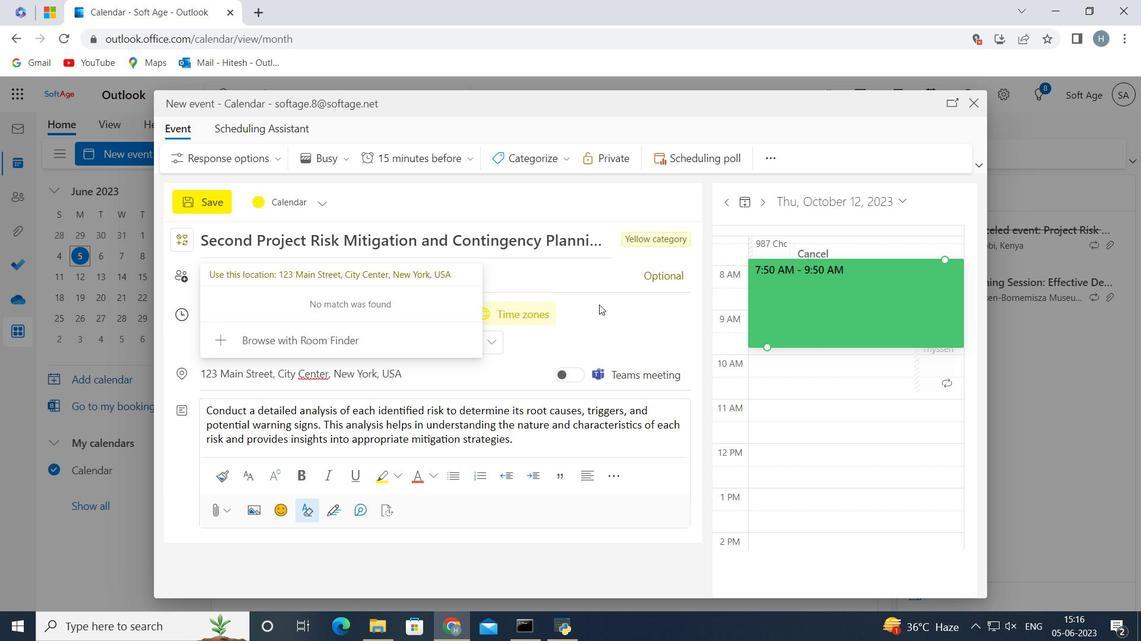 
Action: Mouse moved to (423, 278)
Screenshot: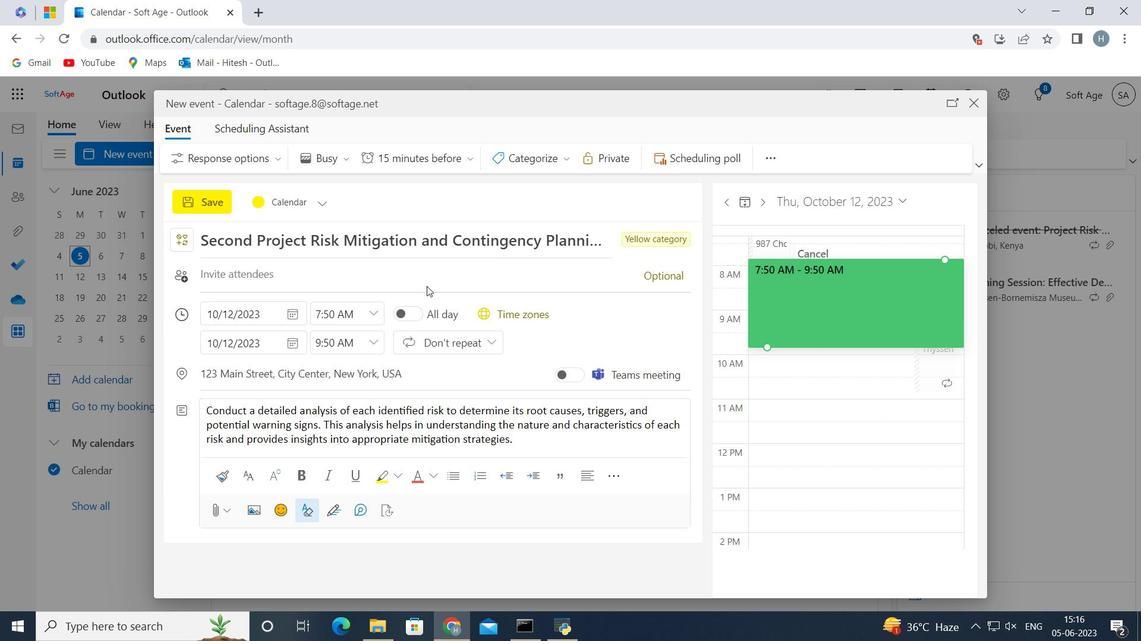 
Action: Mouse pressed left at (423, 278)
Screenshot: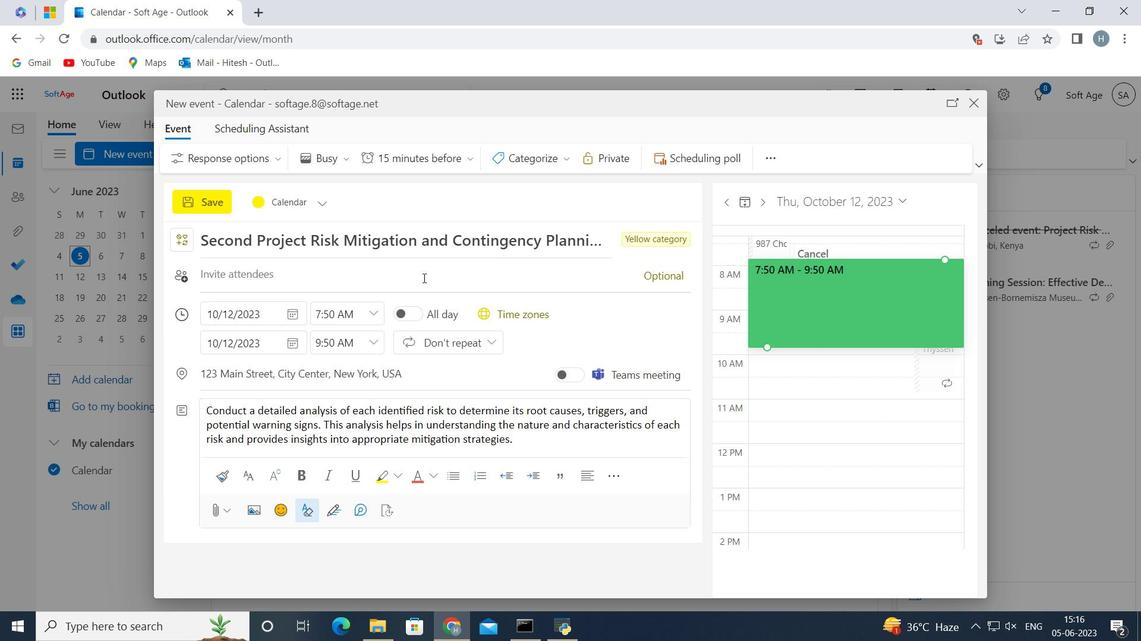 
Action: Key pressed softage.5<Key.shift>@softage.net
Screenshot: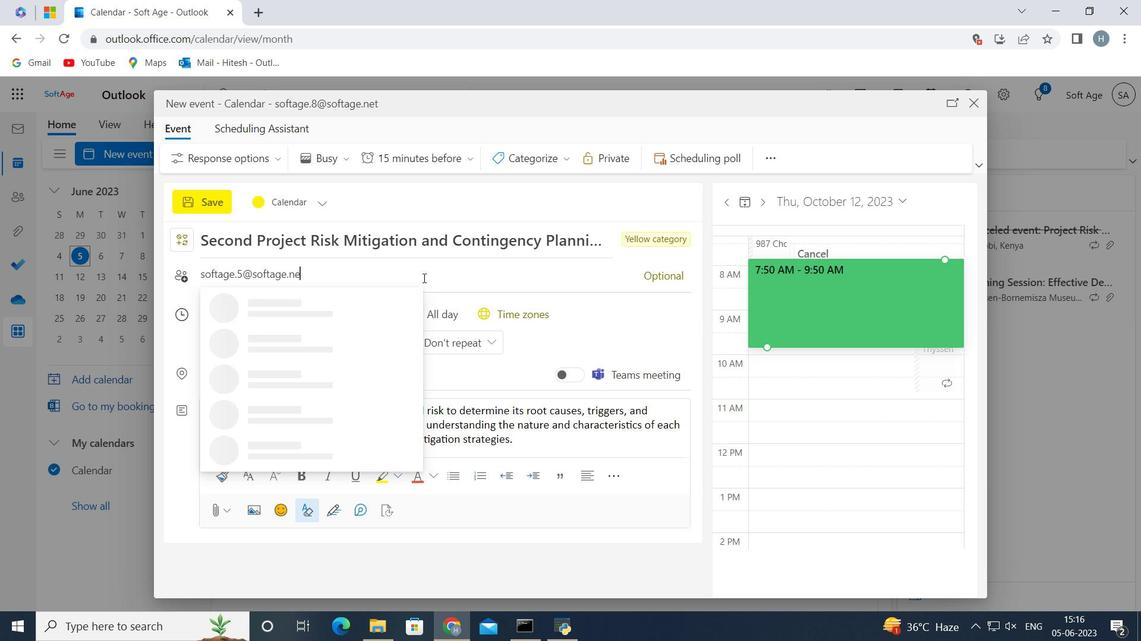 
Action: Mouse moved to (272, 303)
Screenshot: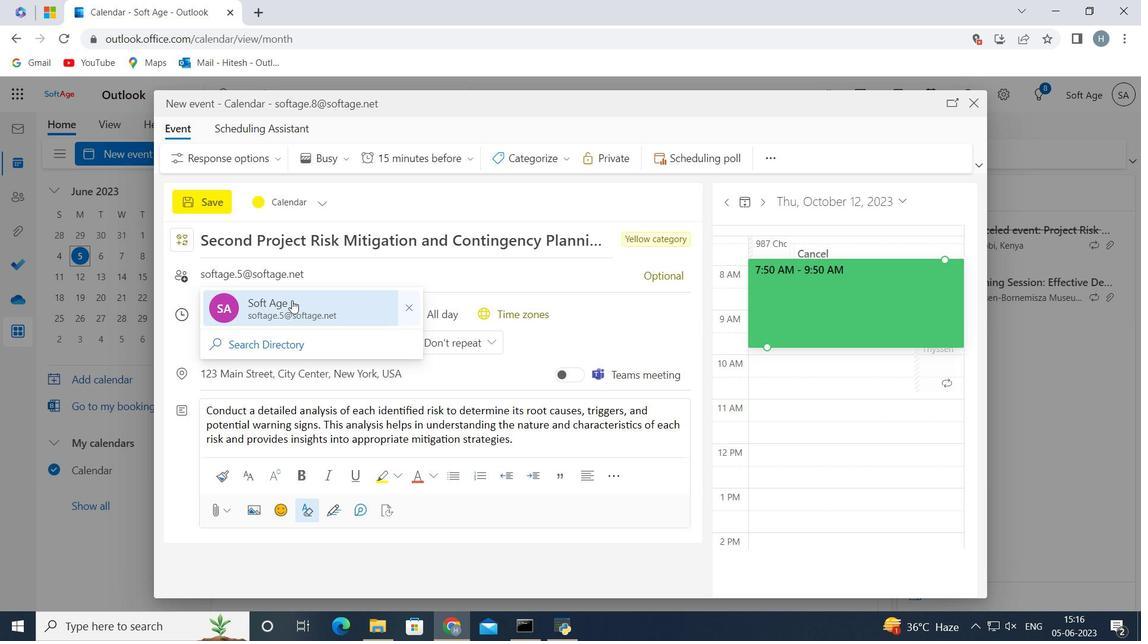 
Action: Mouse pressed left at (272, 303)
Screenshot: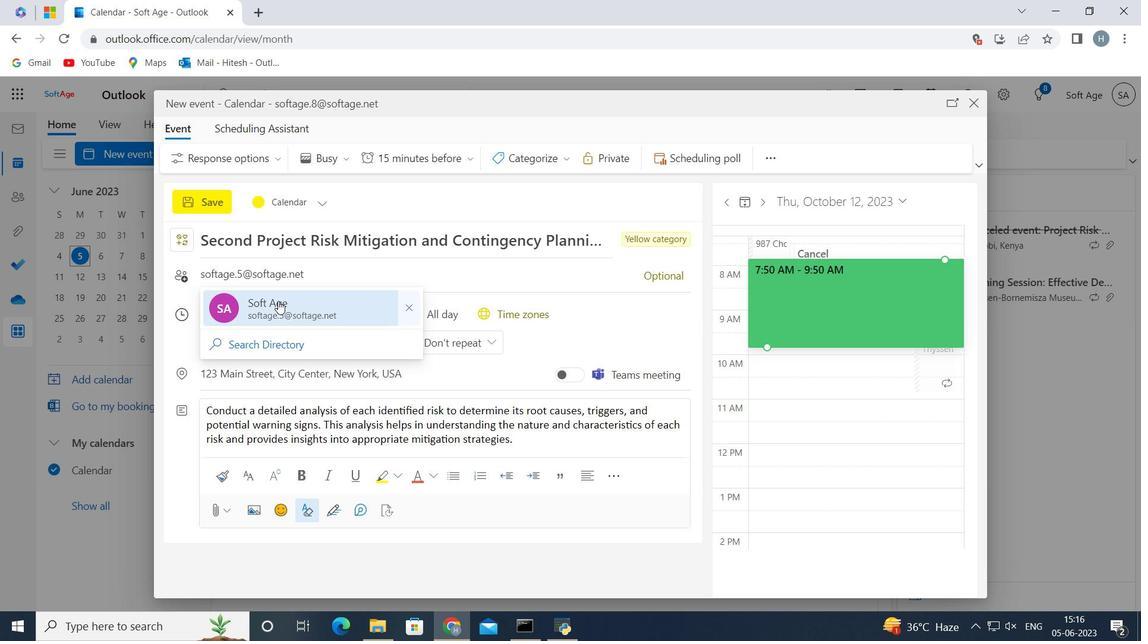 
Action: Key pressed softage.6<Key.shift>@softage.net
Screenshot: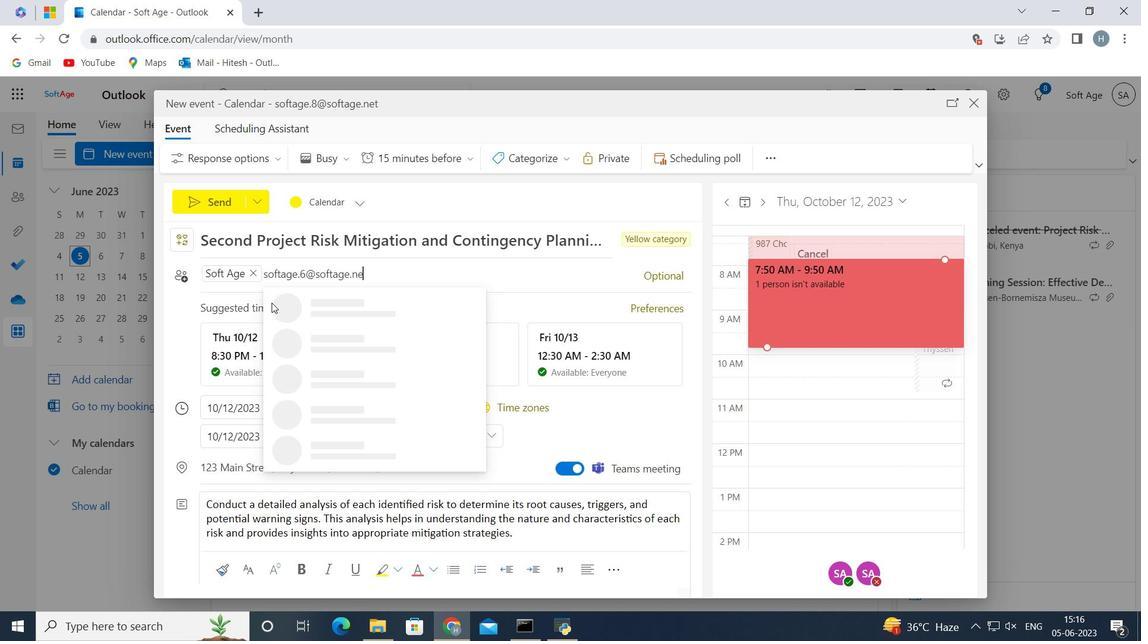 
Action: Mouse moved to (297, 304)
Screenshot: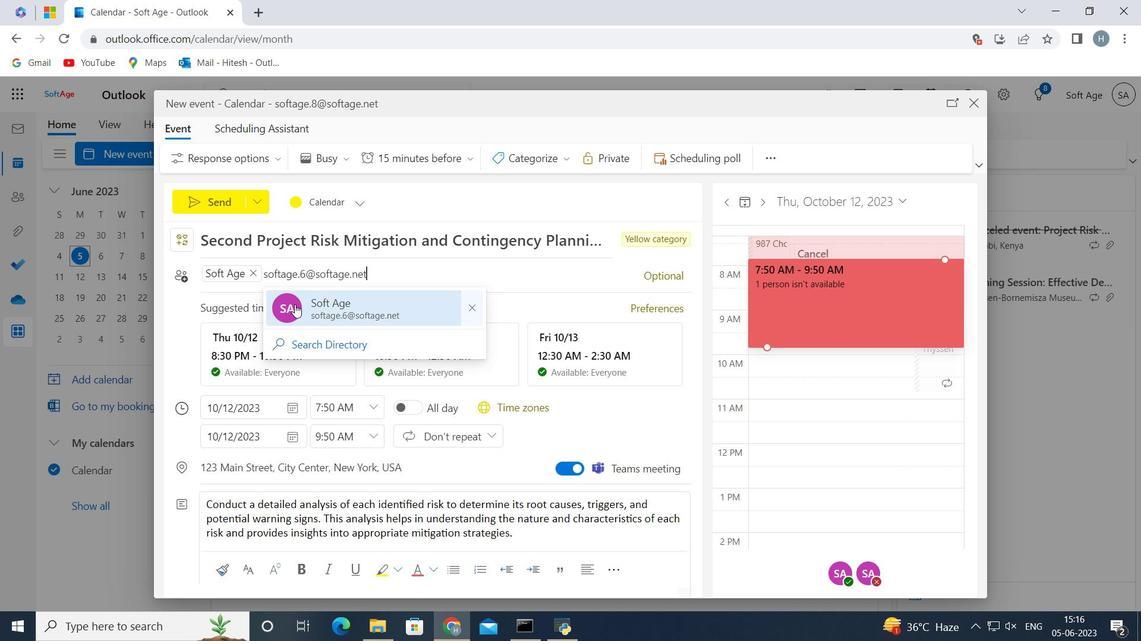 
Action: Mouse pressed left at (297, 304)
Screenshot: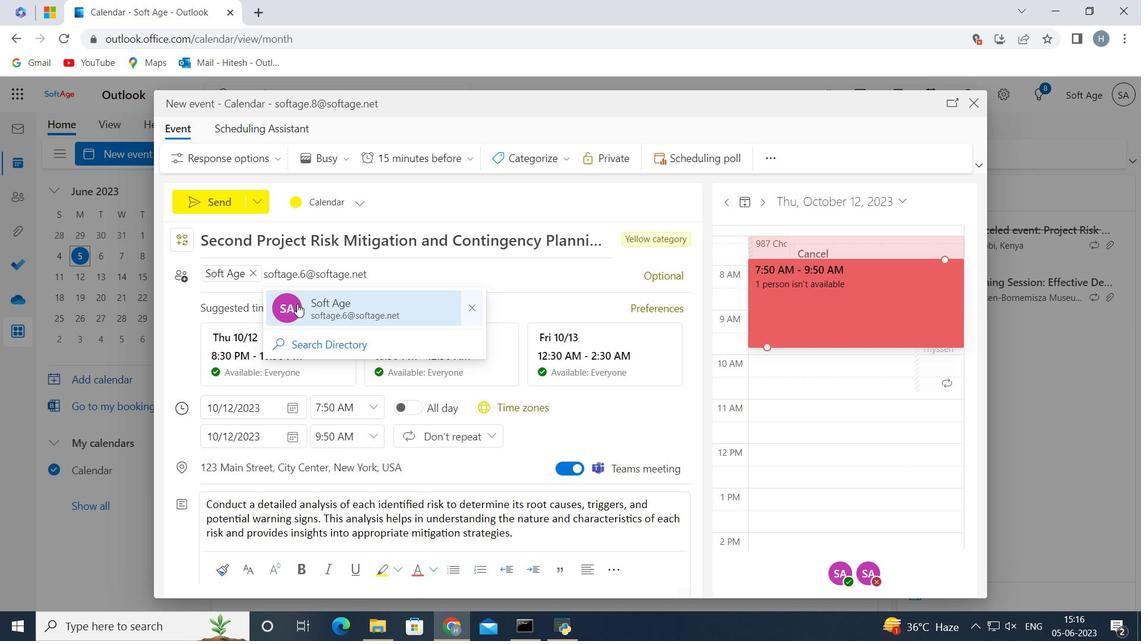 
Action: Mouse moved to (465, 156)
Screenshot: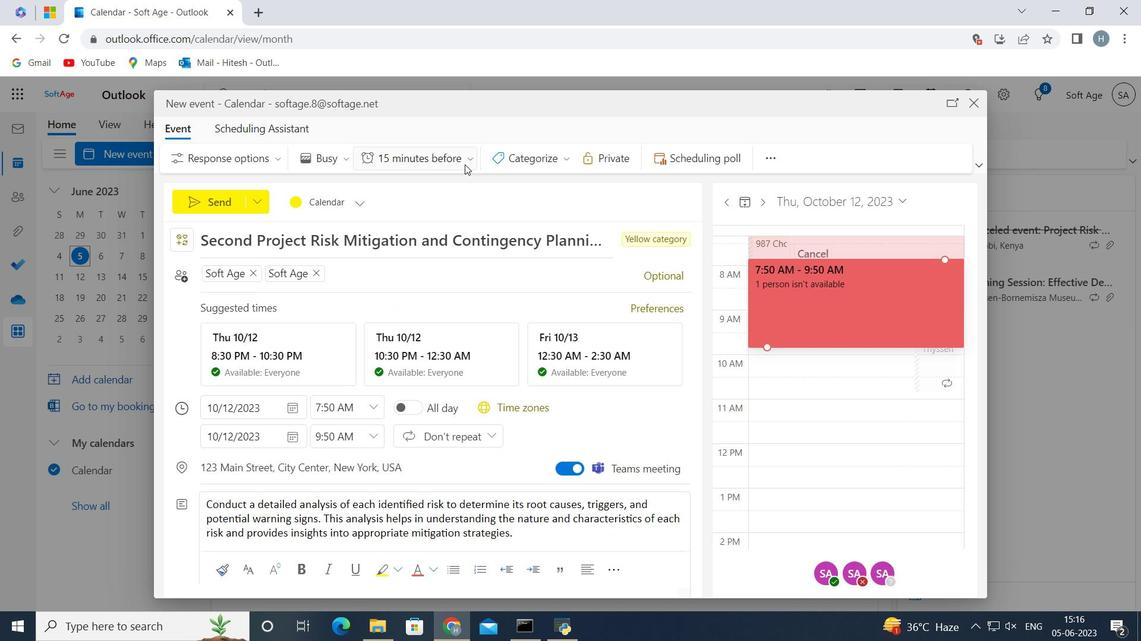 
Action: Mouse pressed left at (465, 156)
Screenshot: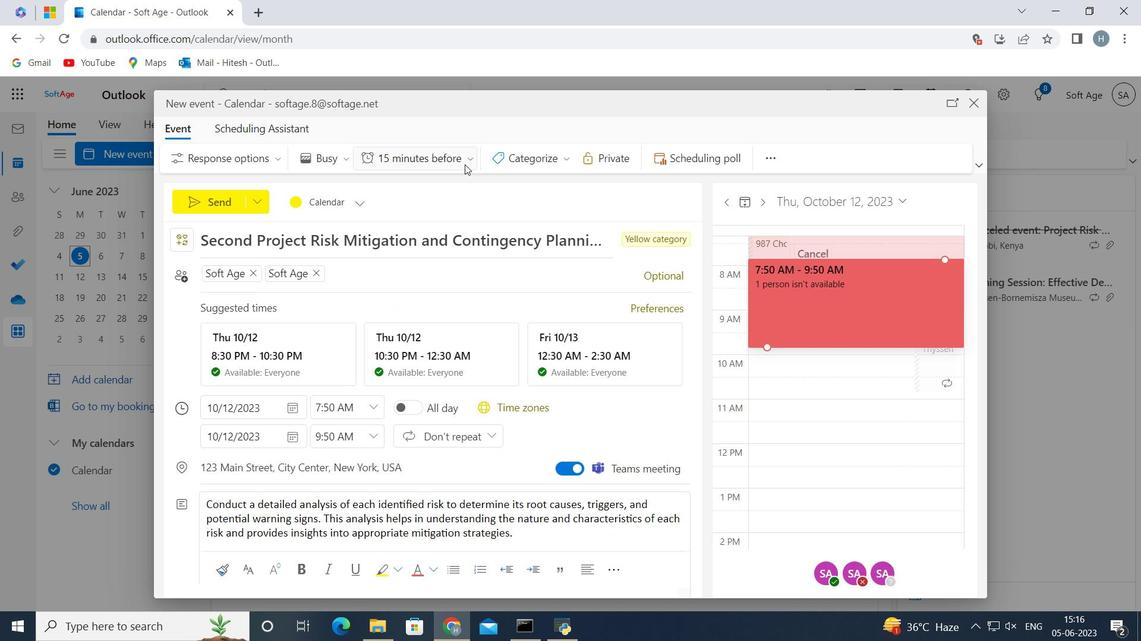 
Action: Mouse moved to (423, 269)
Screenshot: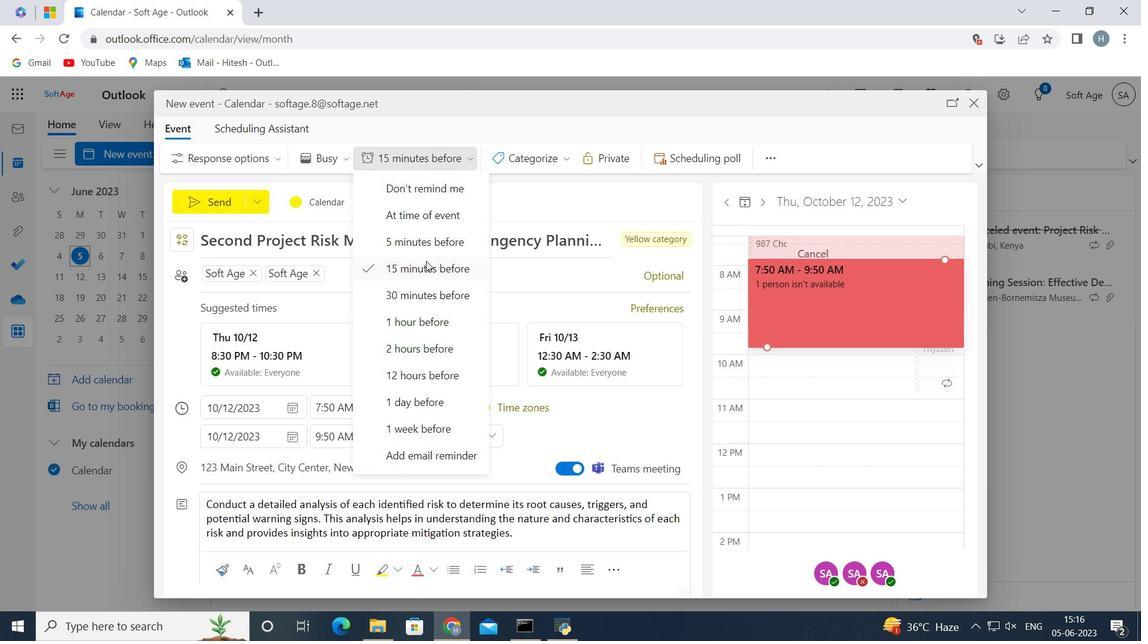 
Action: Mouse pressed left at (423, 269)
Screenshot: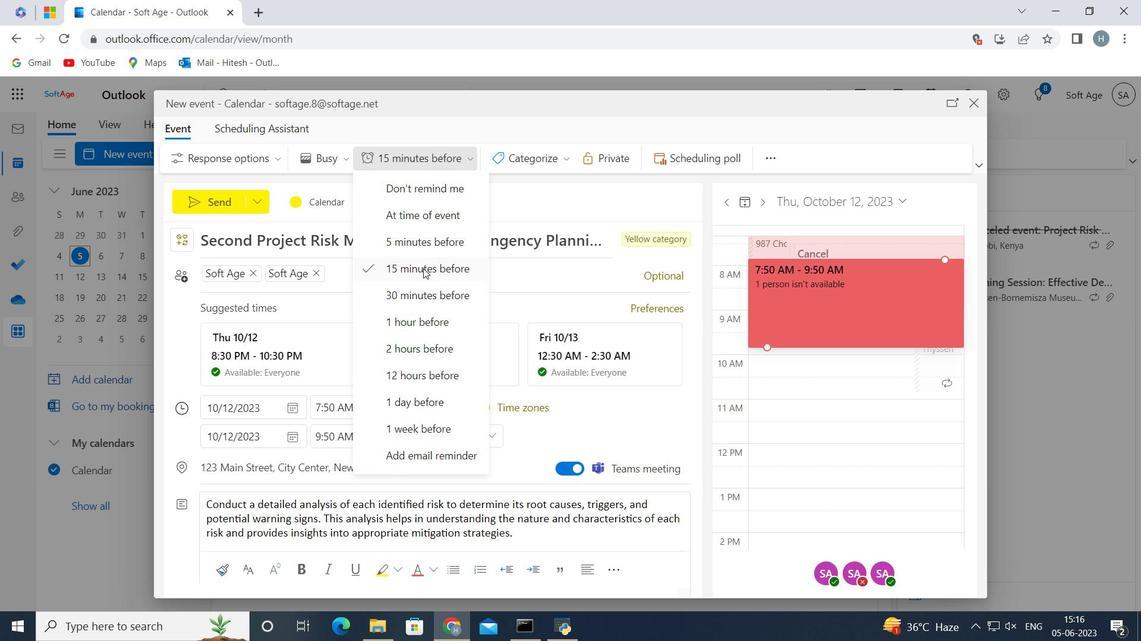 
Action: Mouse moved to (231, 202)
Screenshot: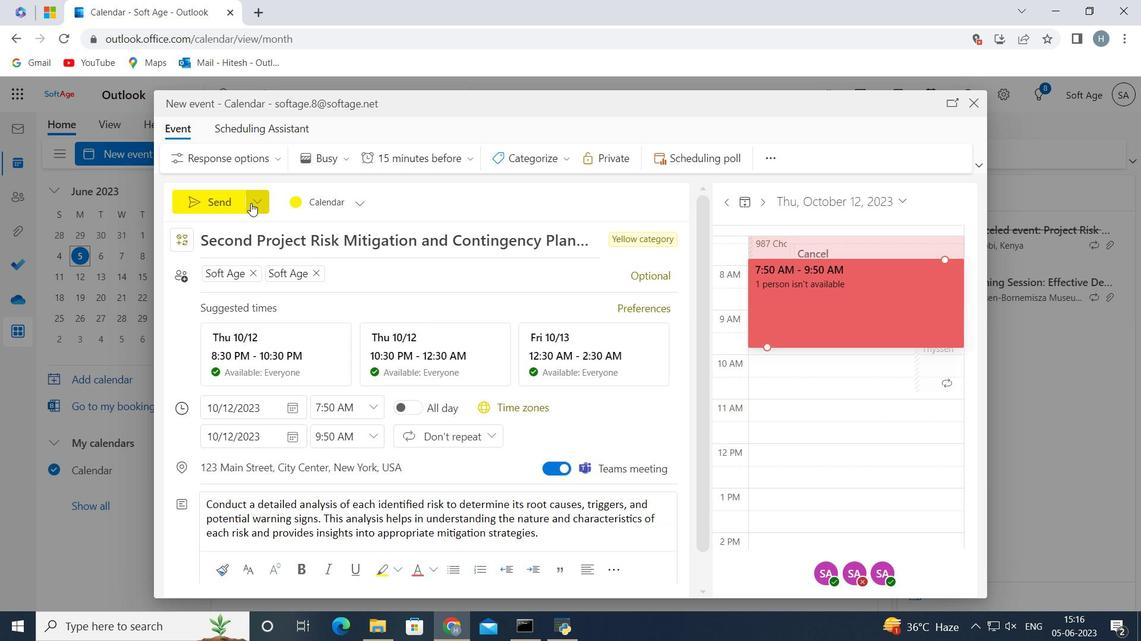 
Action: Mouse pressed left at (231, 202)
Screenshot: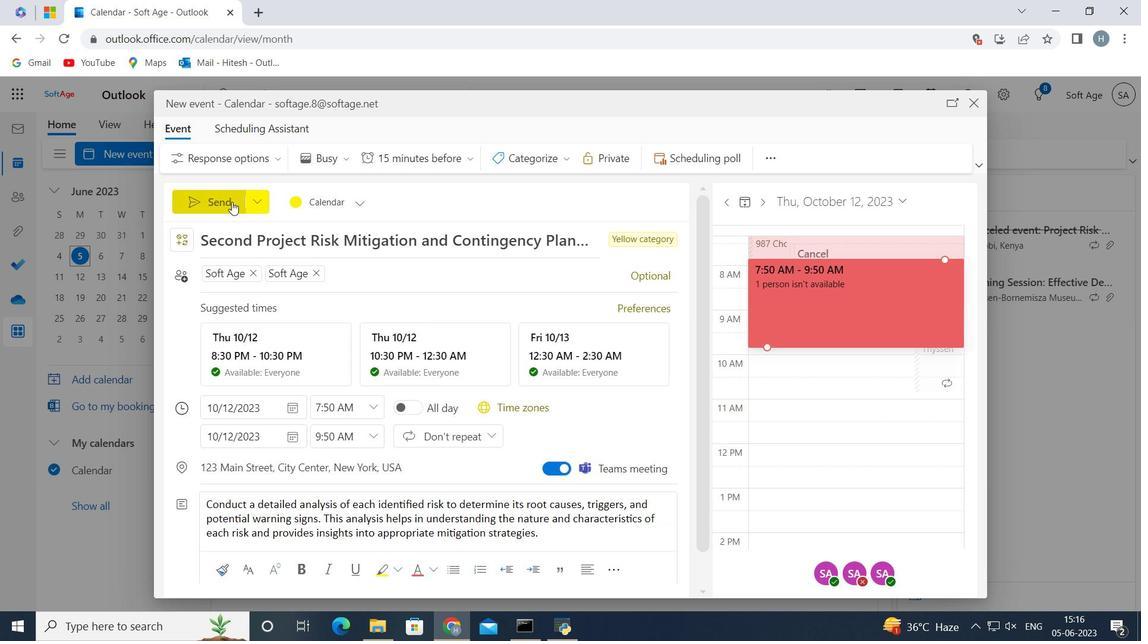 
Action: Mouse moved to (483, 210)
Screenshot: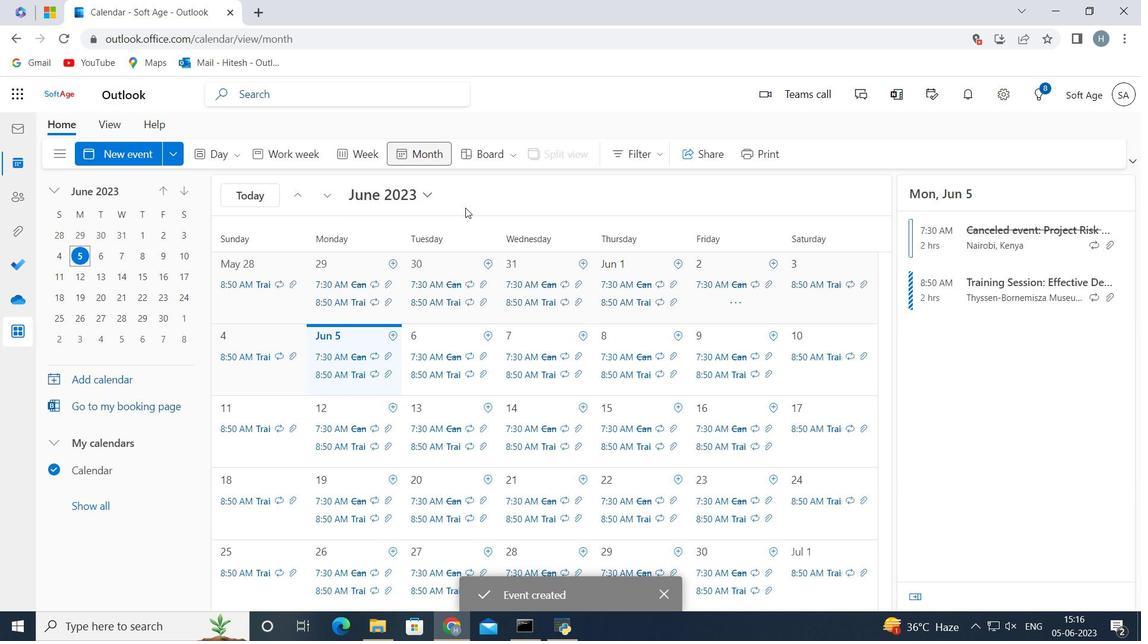 
